 Task: Create a sub task System Test and UAT for the task  Integrate a new third-party shipping system for an e-commerce website in the project AgileMastery , assign it to team member softage.1@softage.net and update the status of the sub task to  At Risk , set the priority of the sub task to Medium
Action: Mouse moved to (66, 346)
Screenshot: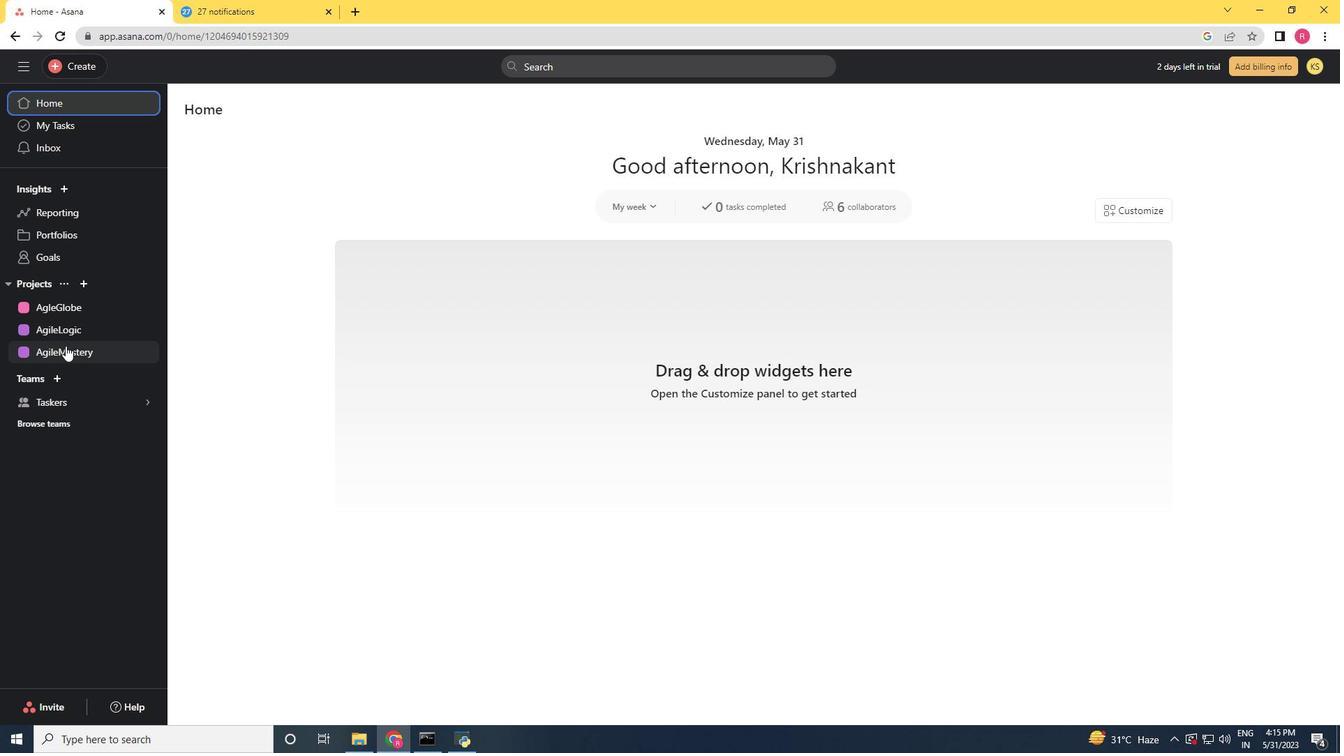
Action: Mouse pressed left at (66, 346)
Screenshot: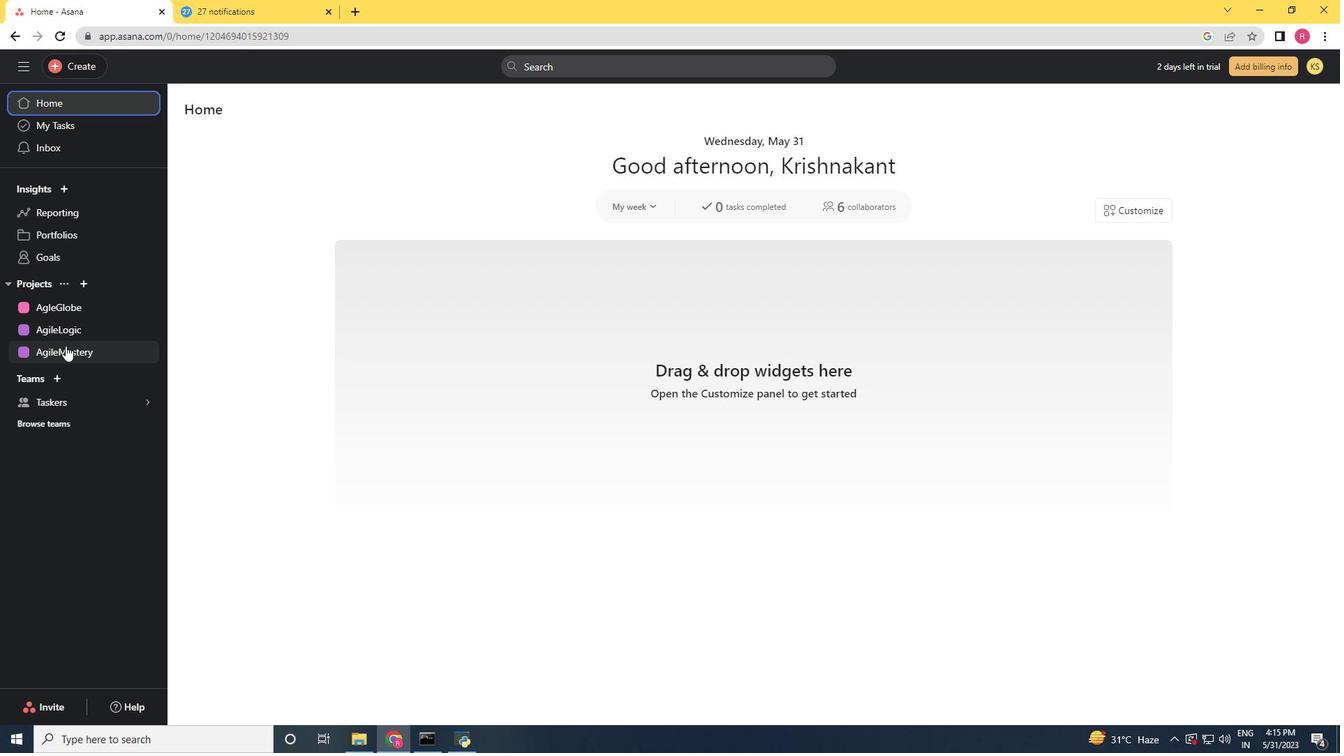
Action: Mouse moved to (629, 302)
Screenshot: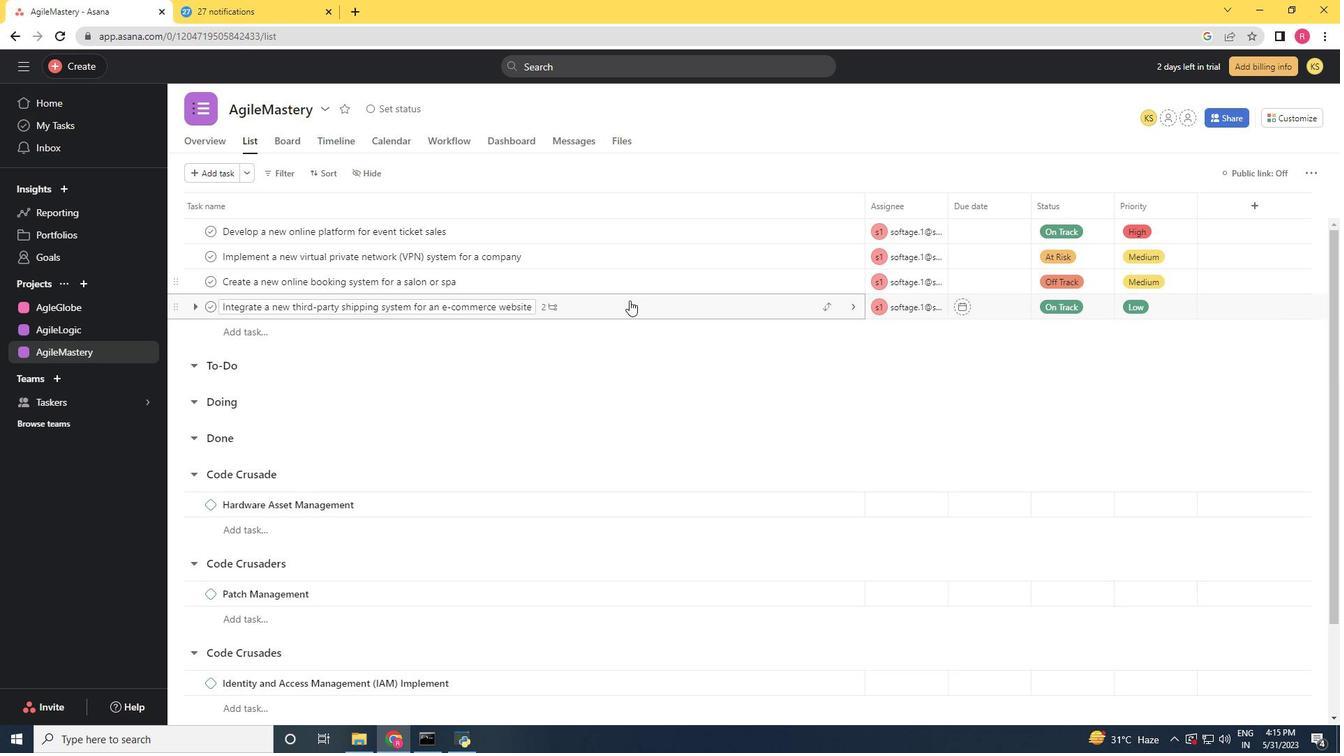 
Action: Mouse pressed left at (629, 302)
Screenshot: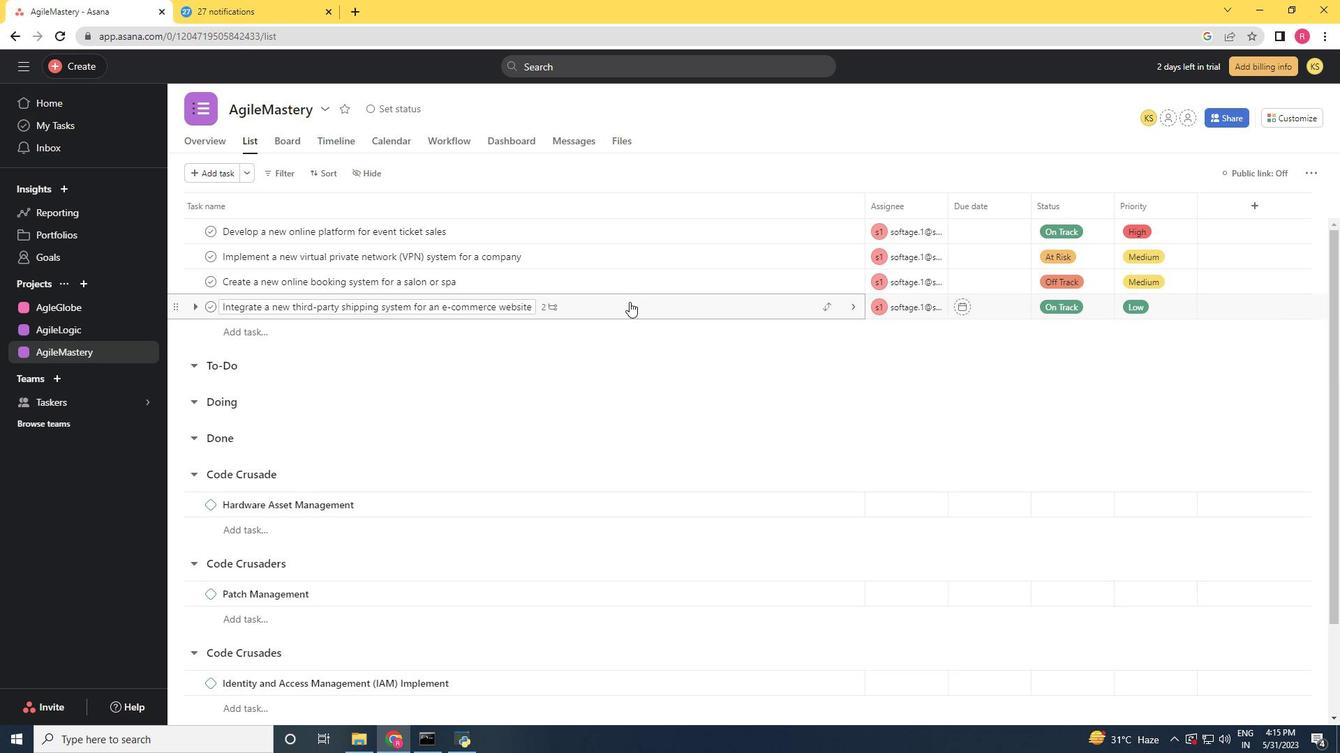 
Action: Mouse moved to (1015, 411)
Screenshot: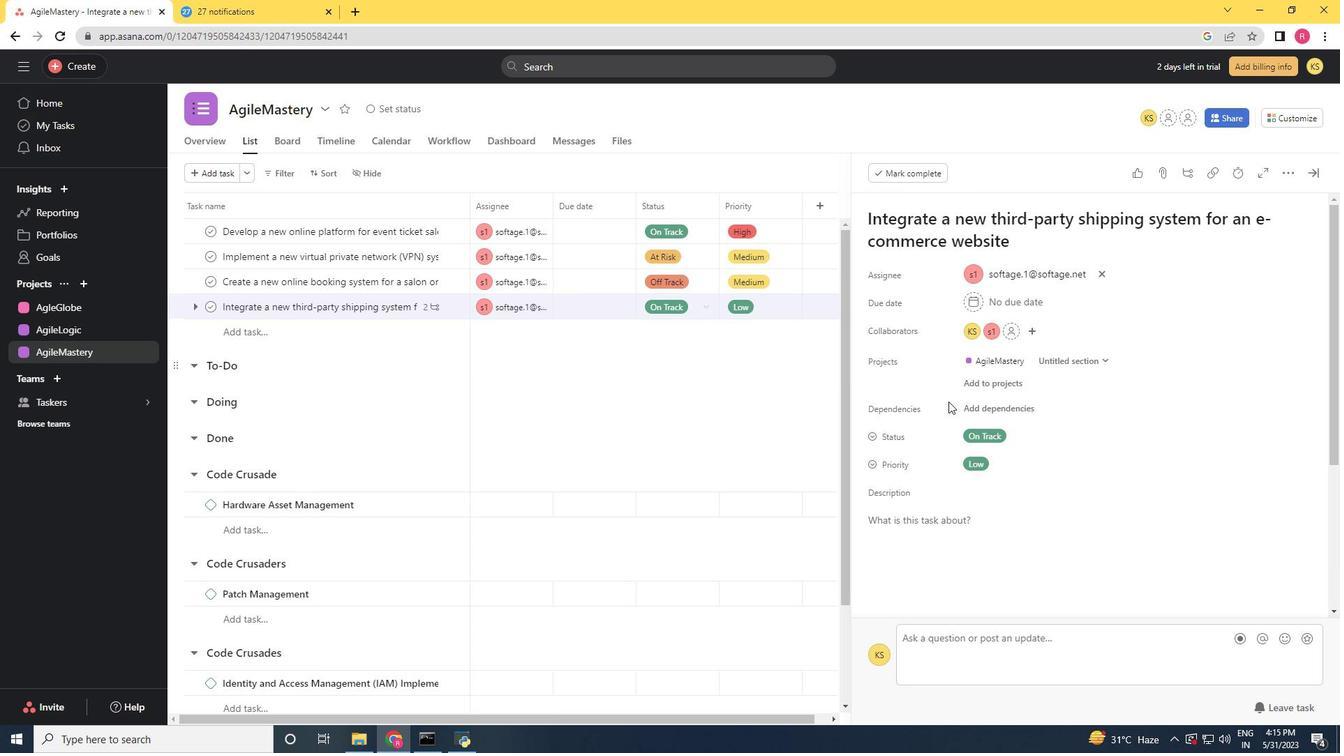 
Action: Mouse scrolled (1015, 411) with delta (0, 0)
Screenshot: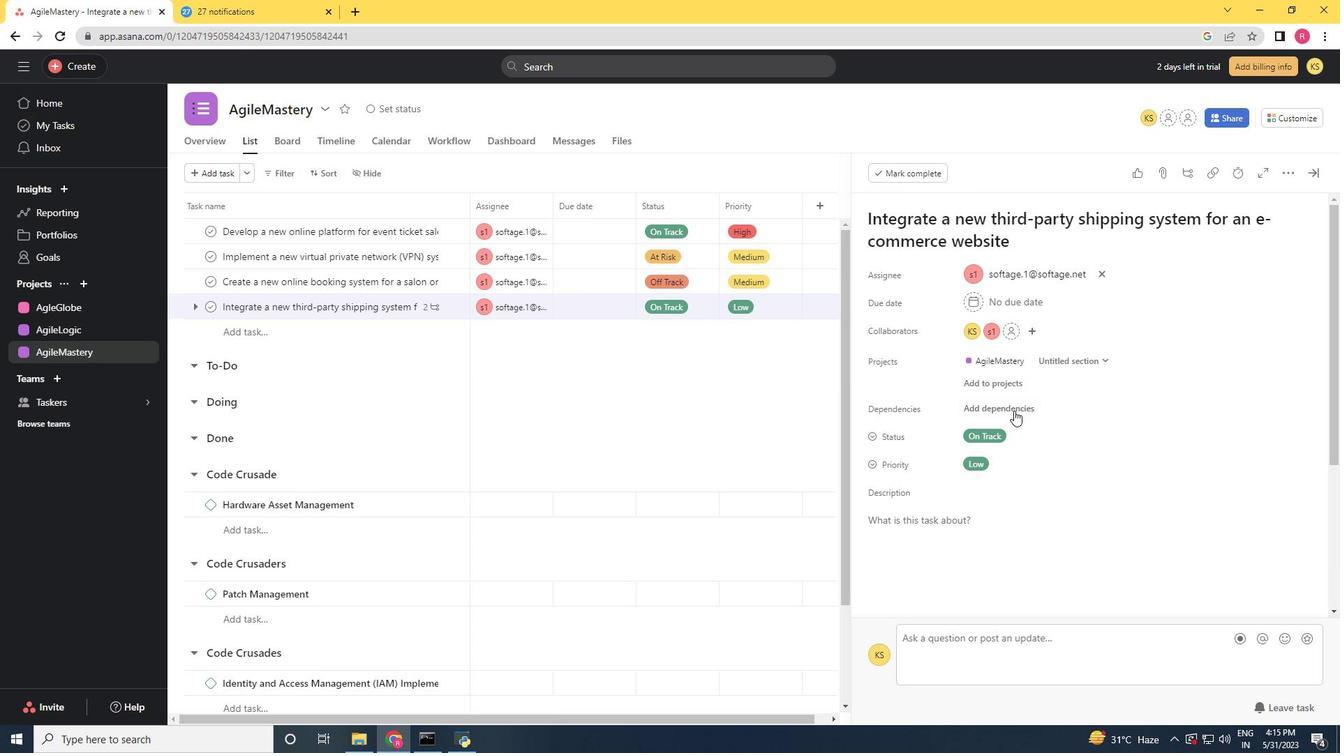 
Action: Mouse moved to (1015, 411)
Screenshot: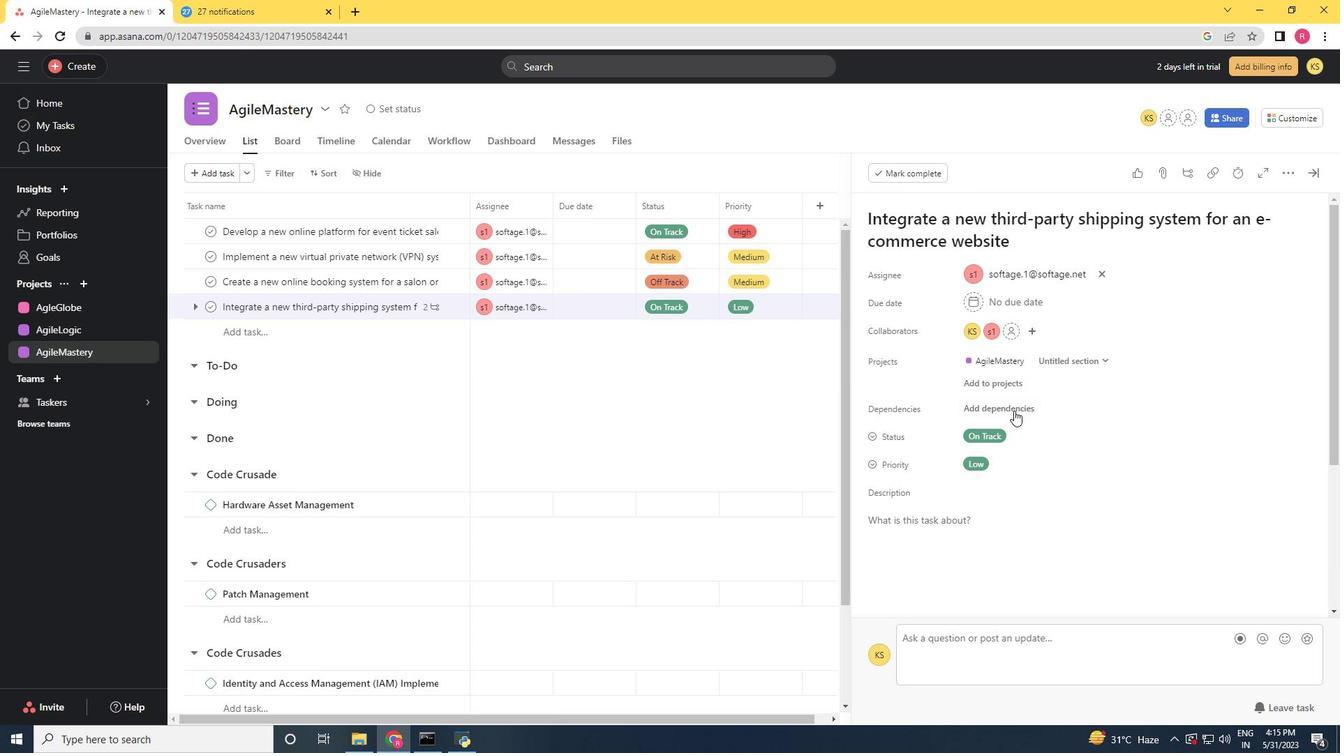 
Action: Mouse scrolled (1015, 411) with delta (0, 0)
Screenshot: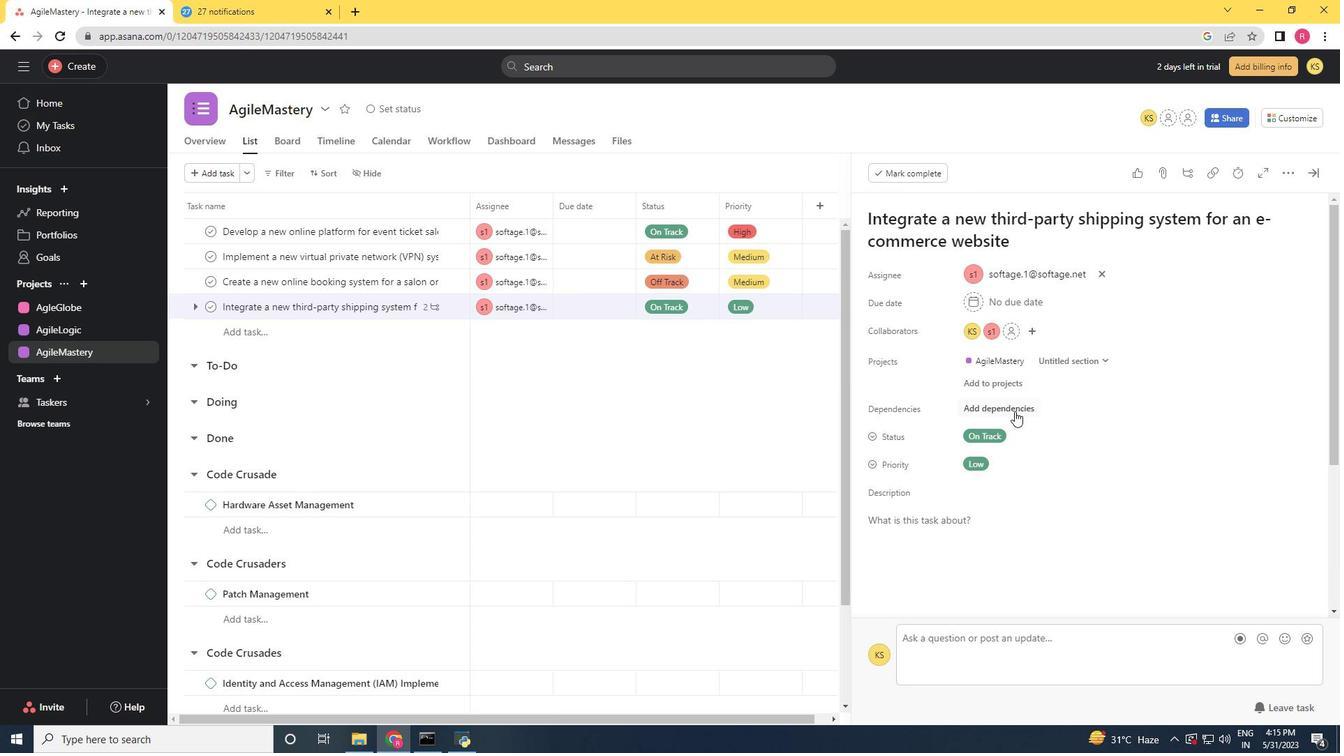 
Action: Mouse scrolled (1015, 411) with delta (0, 0)
Screenshot: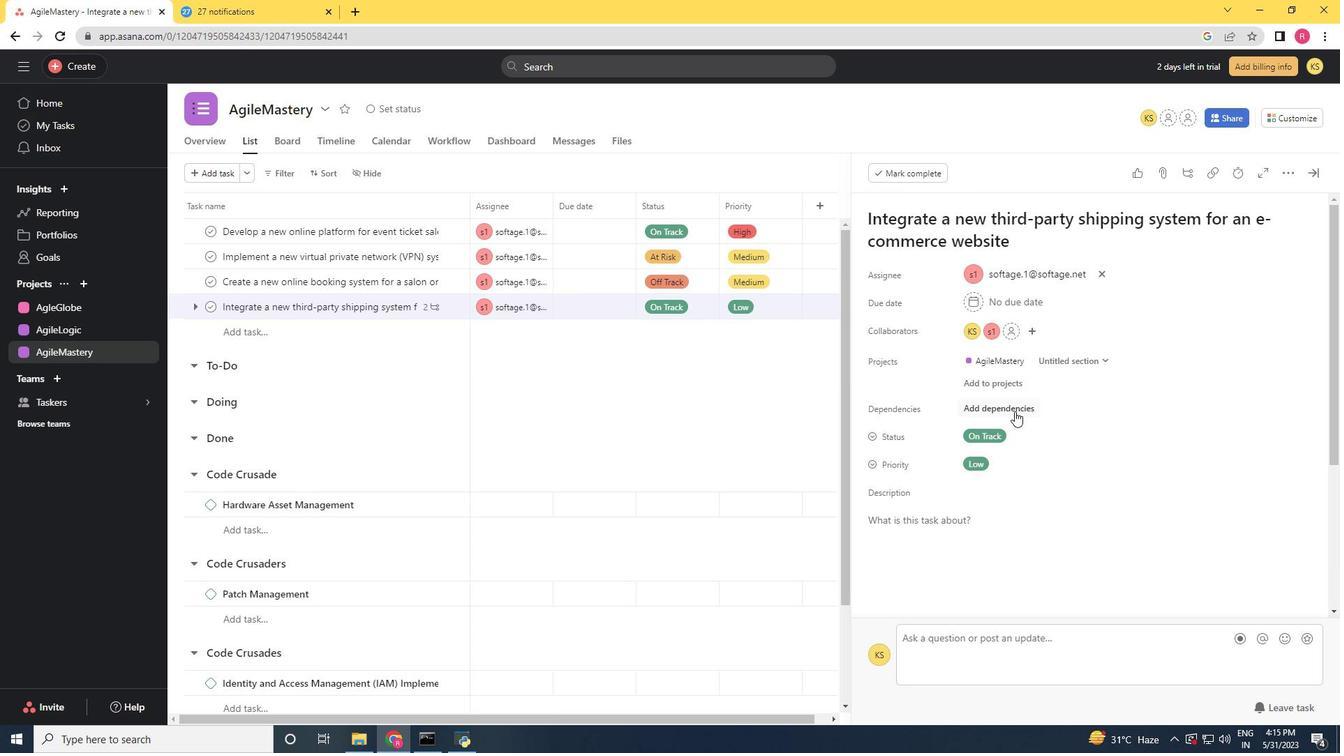 
Action: Mouse scrolled (1015, 411) with delta (0, 0)
Screenshot: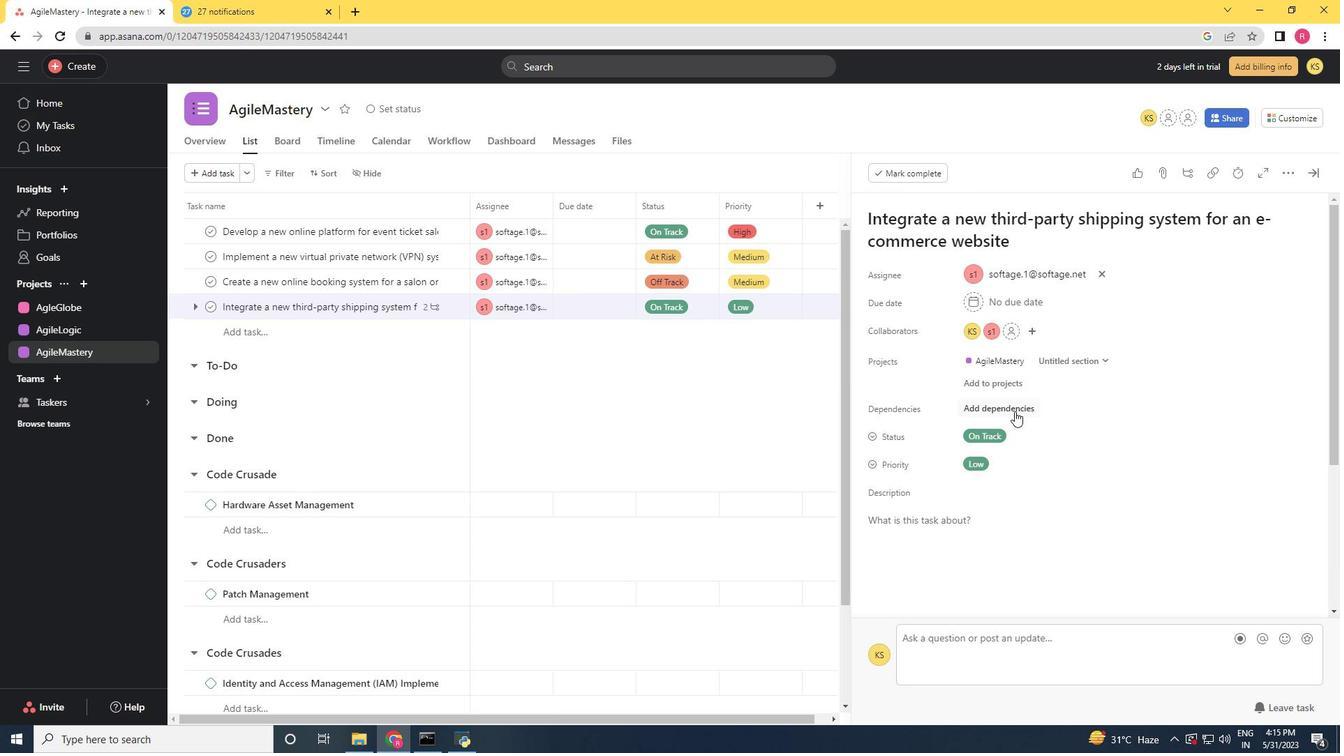 
Action: Mouse scrolled (1015, 411) with delta (0, 0)
Screenshot: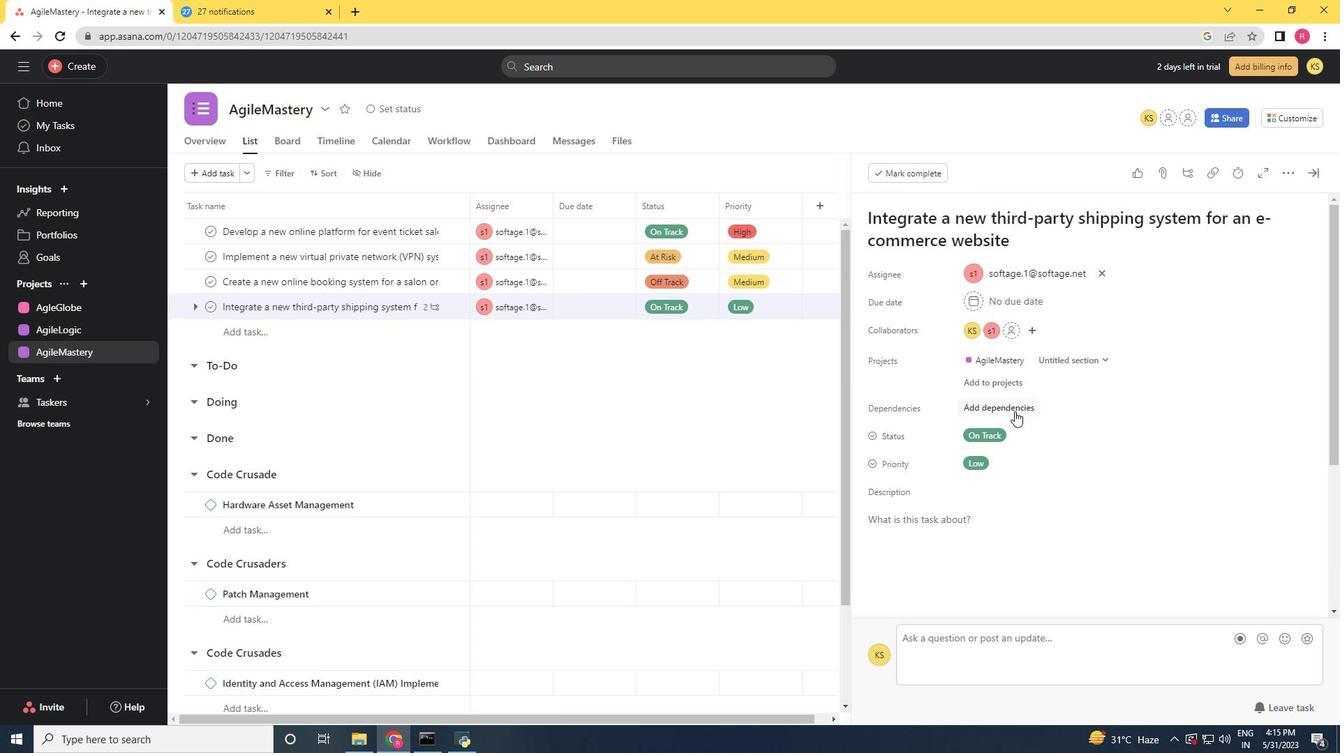 
Action: Mouse moved to (1013, 417)
Screenshot: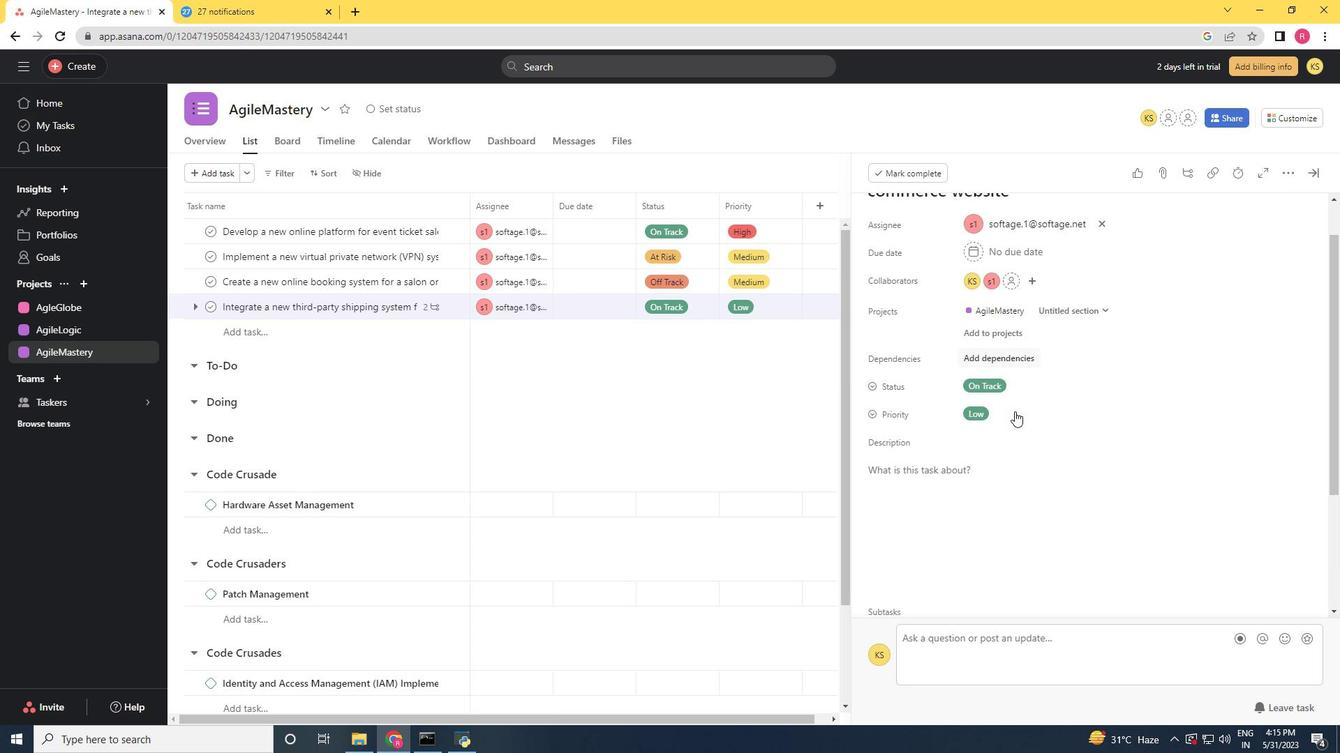 
Action: Mouse scrolled (1013, 414) with delta (0, 0)
Screenshot: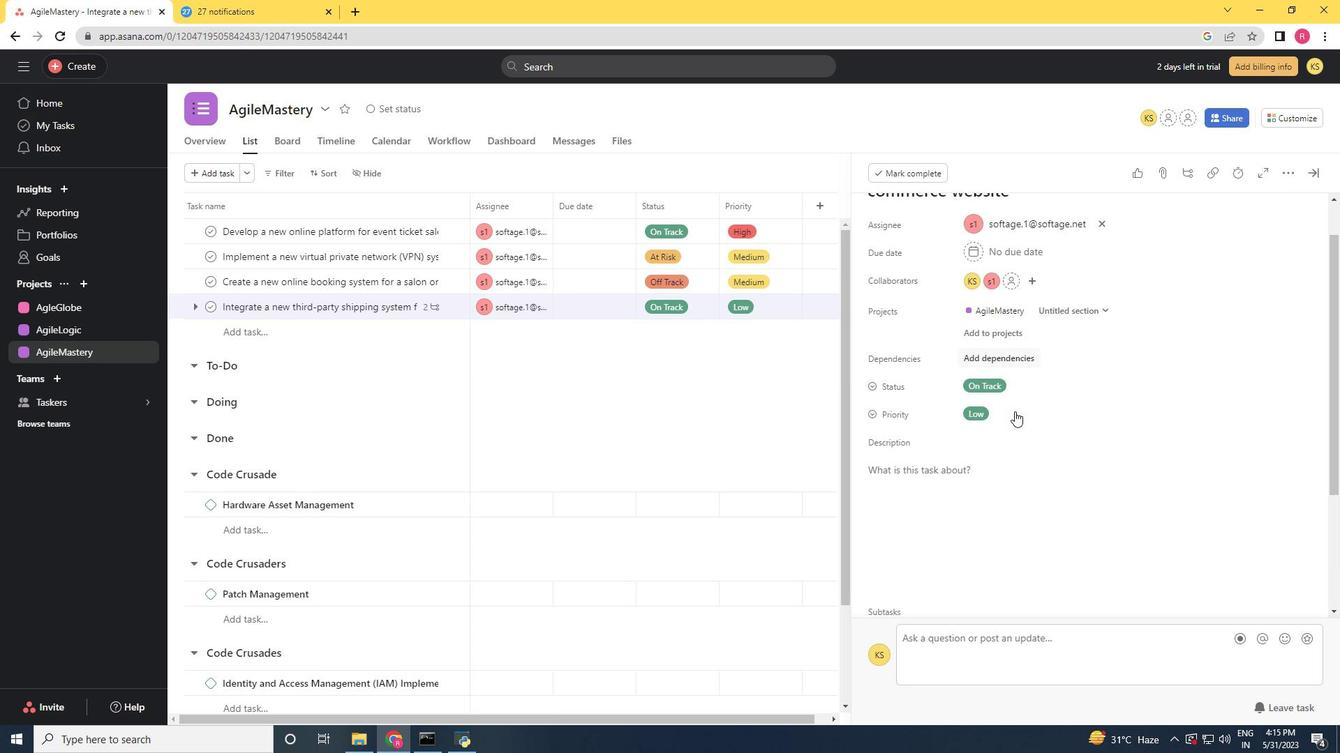
Action: Mouse moved to (918, 504)
Screenshot: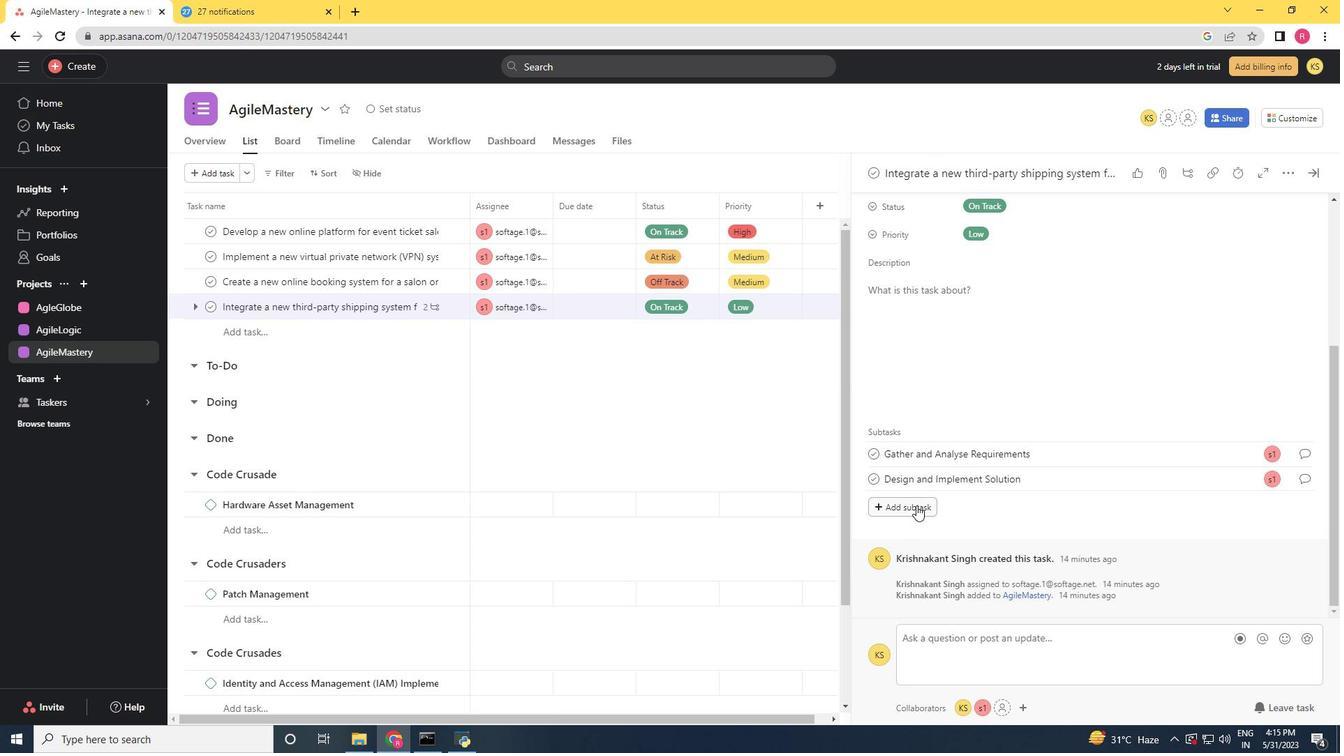 
Action: Mouse pressed left at (918, 504)
Screenshot: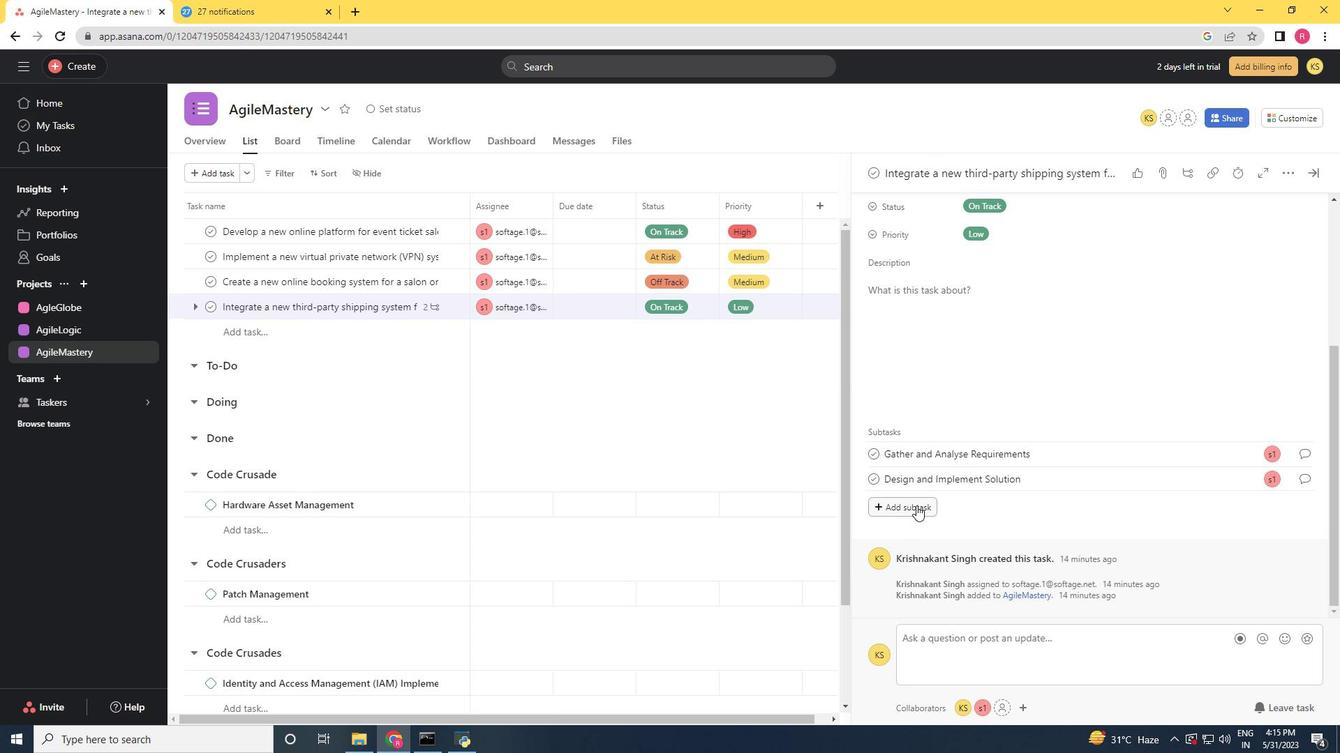 
Action: Mouse moved to (919, 503)
Screenshot: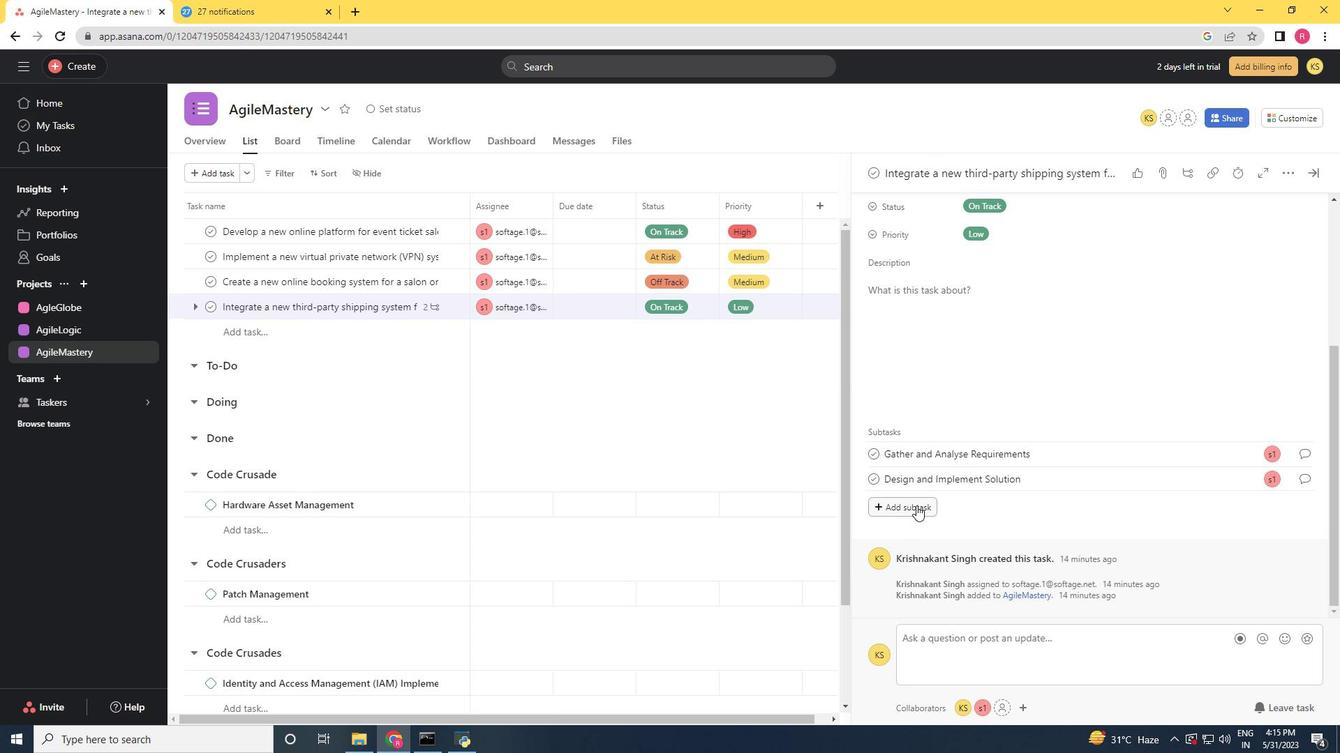 
Action: Key pressed <Key.shift>System<Key.space><Key.shift>Test<Key.space>and<Key.space><Key.shift><Key.shift>UAT
Screenshot: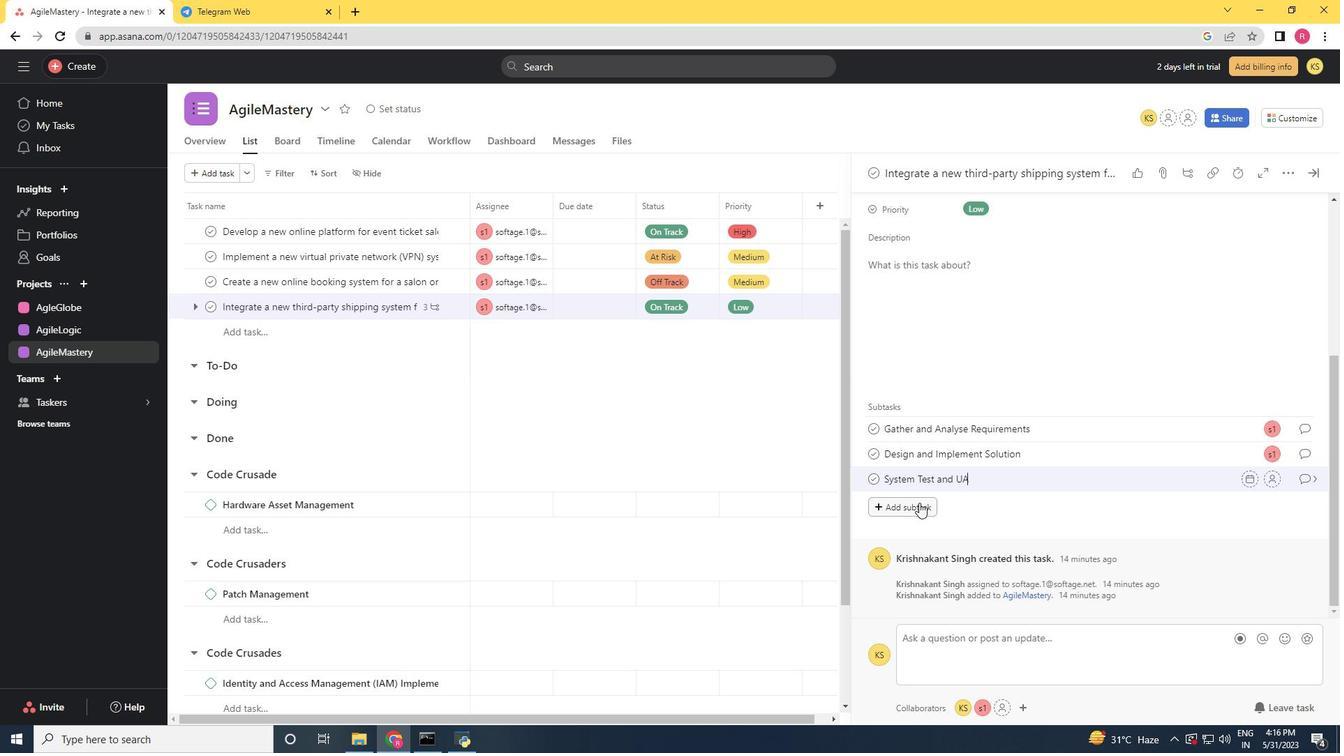 
Action: Mouse moved to (1276, 480)
Screenshot: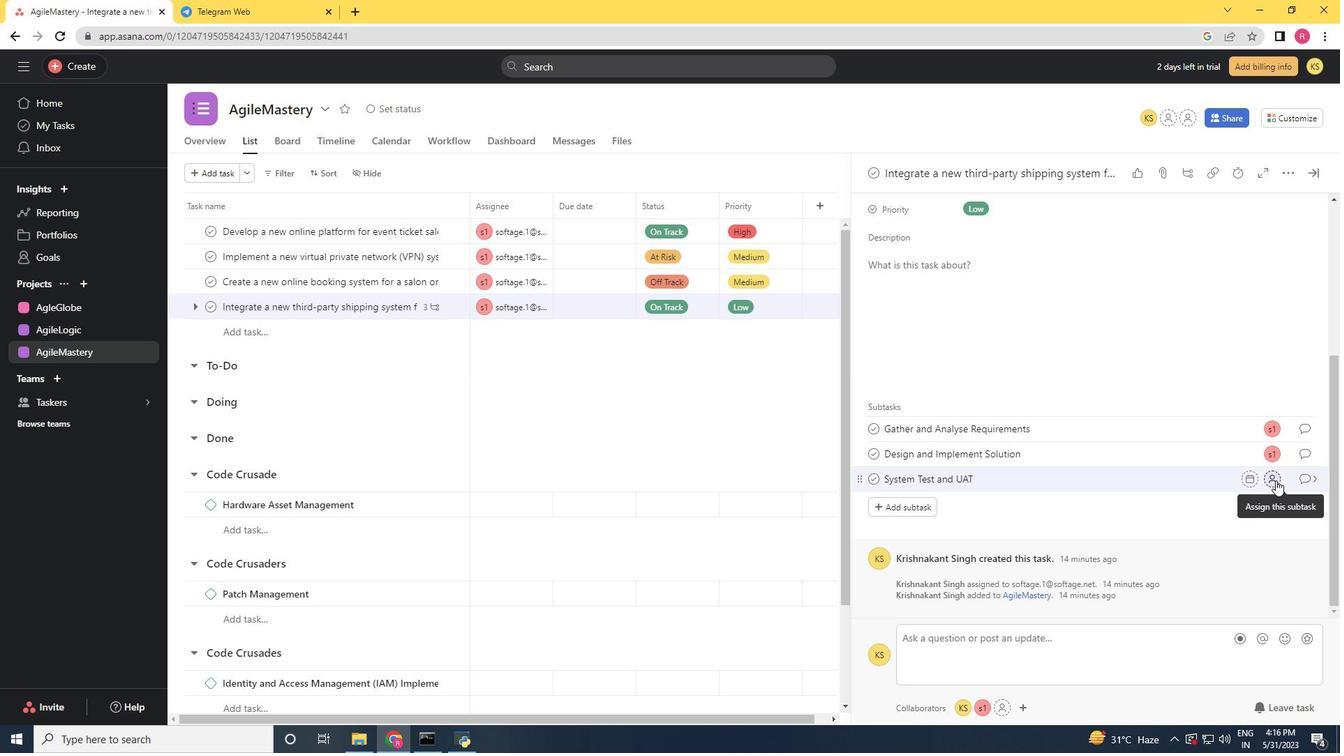 
Action: Mouse pressed left at (1276, 480)
Screenshot: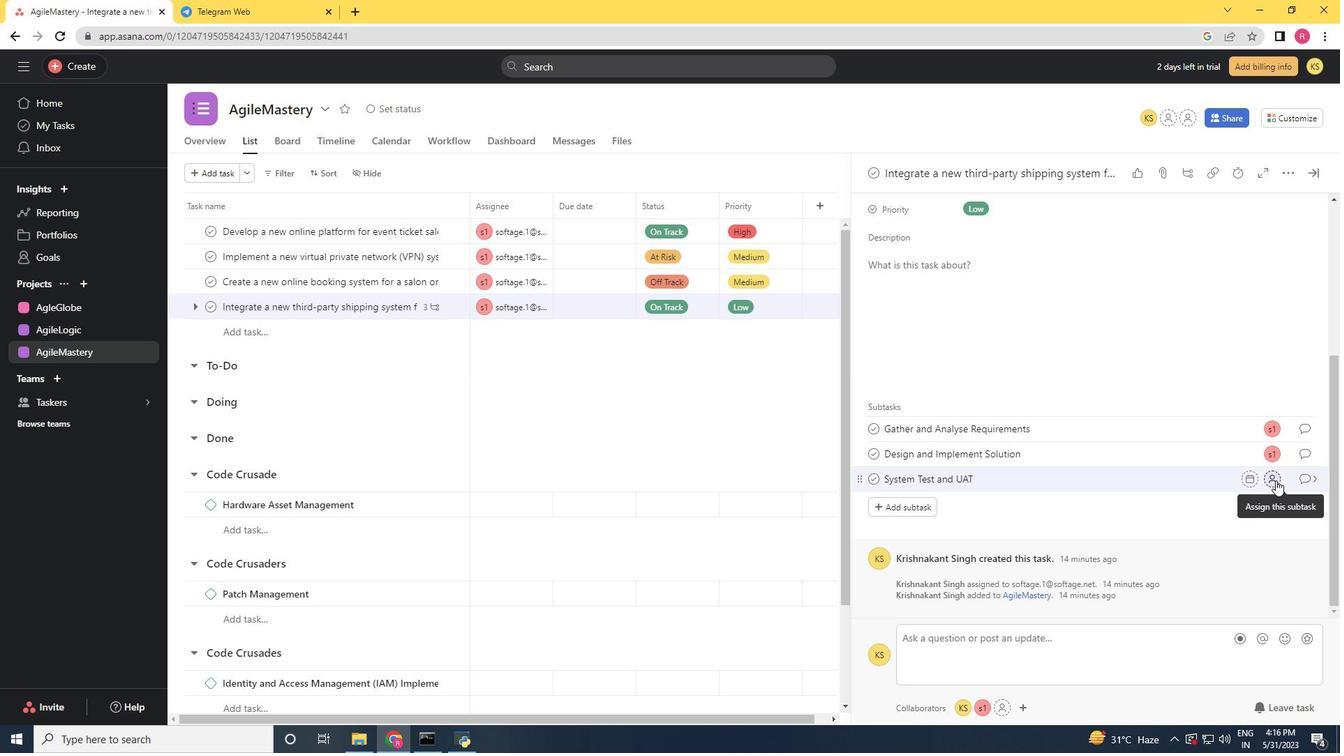 
Action: Mouse moved to (1279, 479)
Screenshot: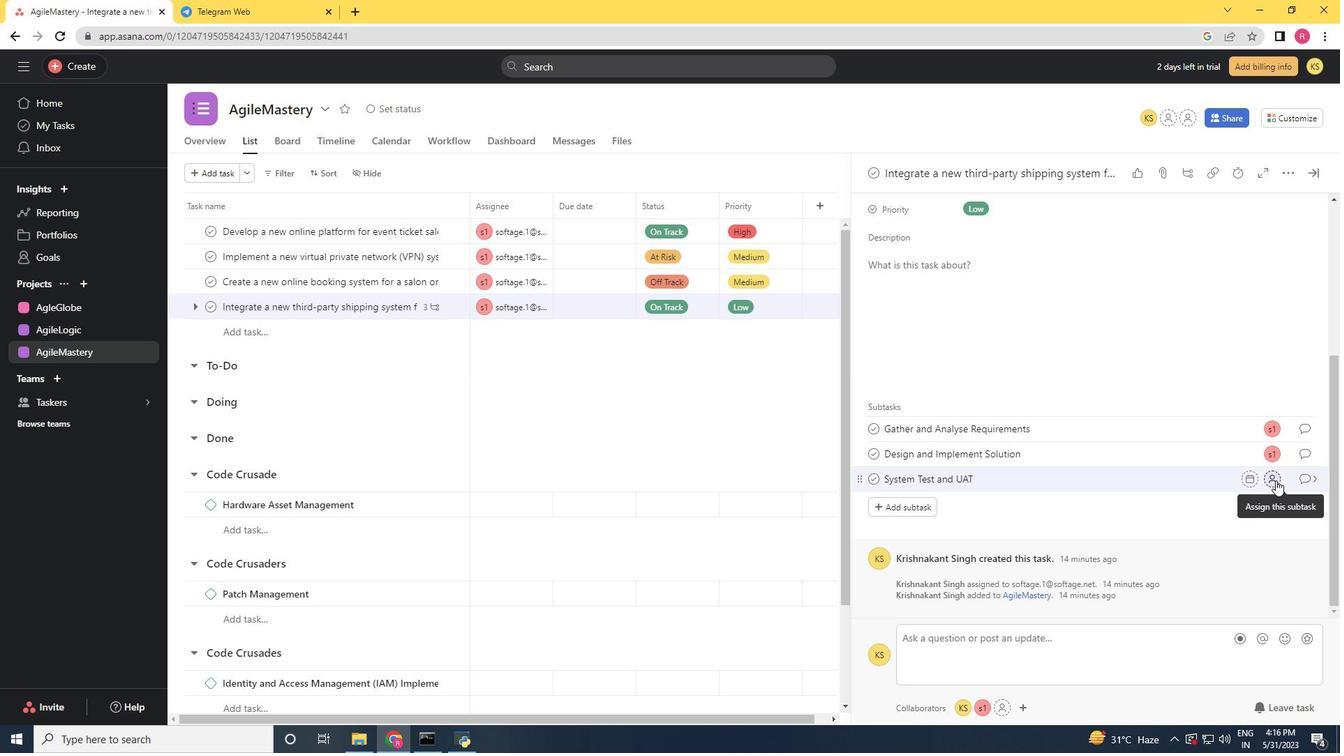 
Action: Key pressed softage.1<Key.shift>@softage.net
Screenshot: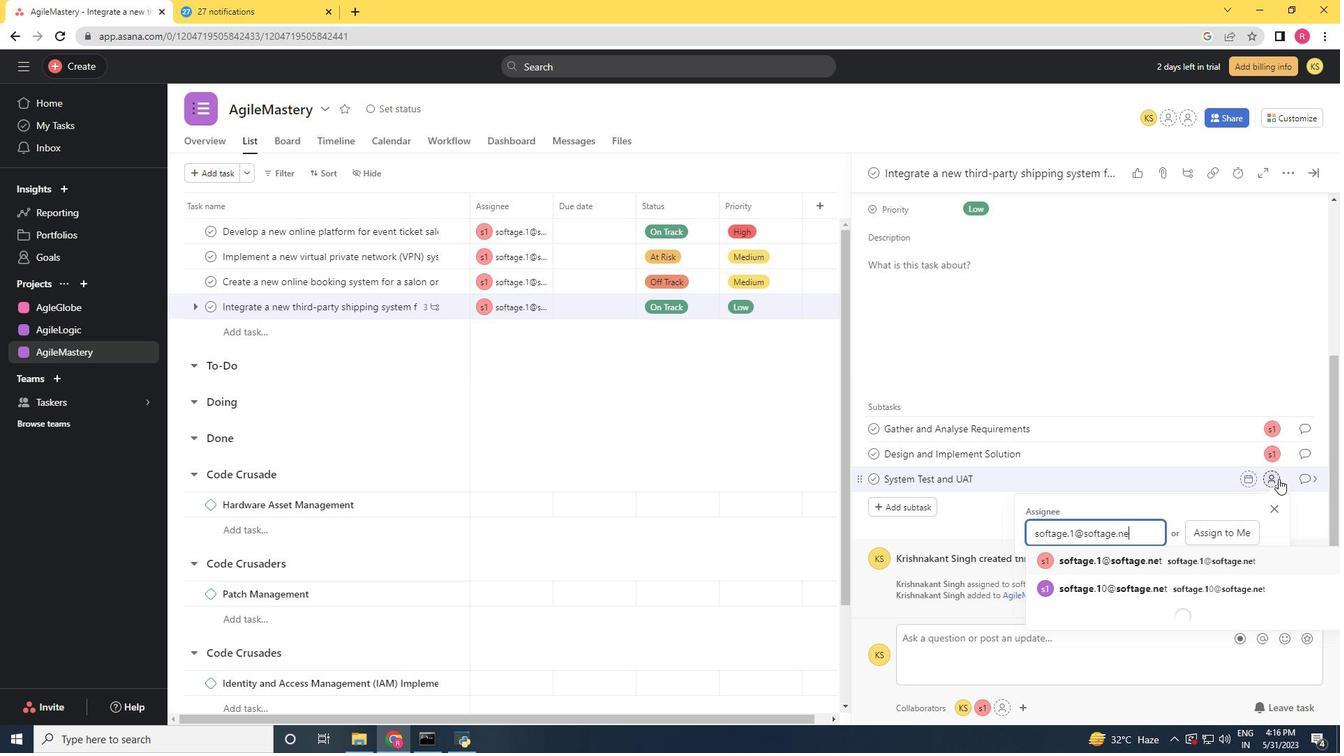 
Action: Mouse moved to (1175, 559)
Screenshot: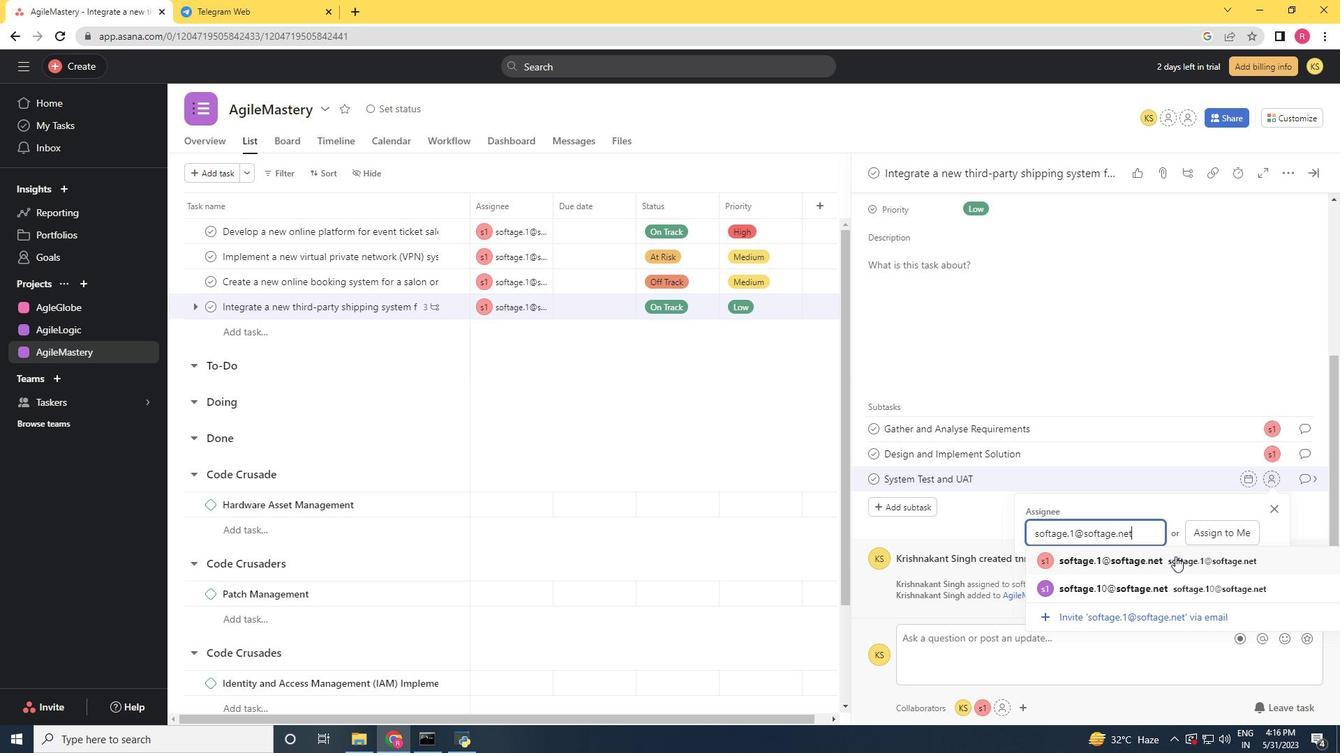 
Action: Mouse pressed left at (1175, 559)
Screenshot: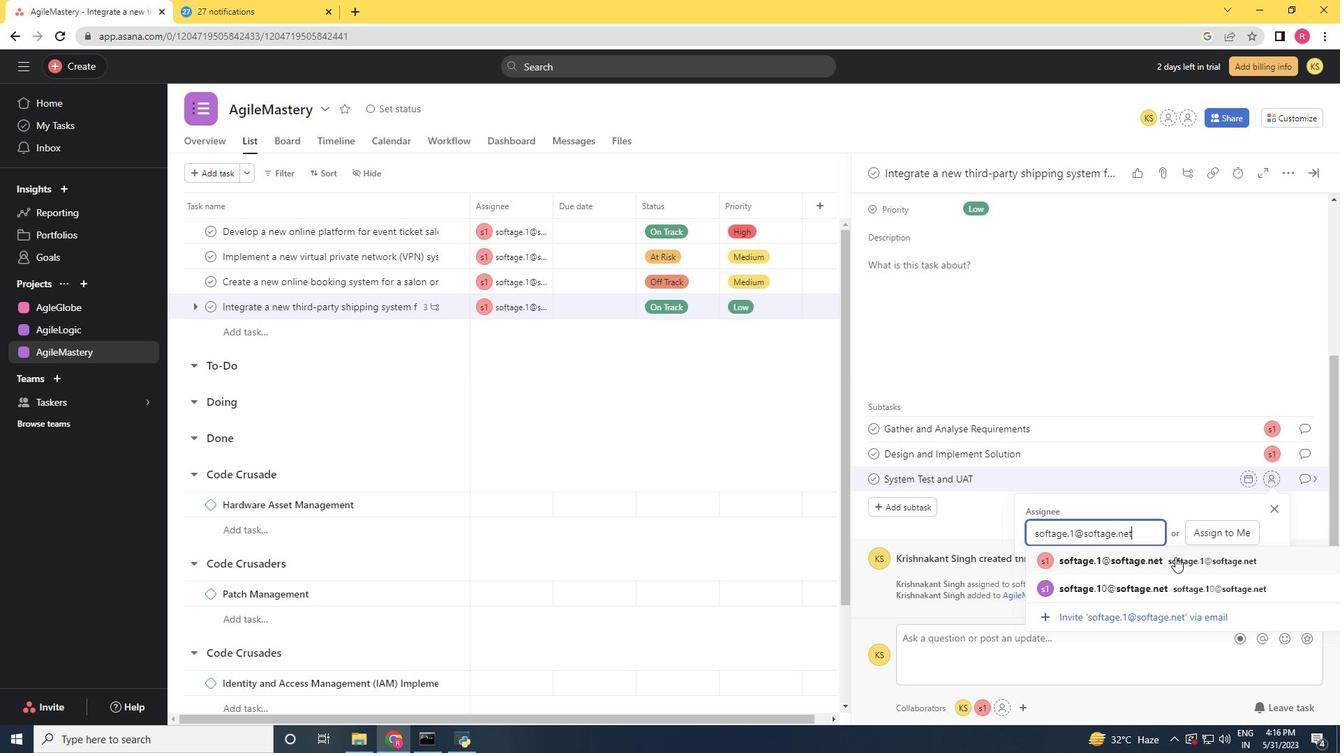 
Action: Mouse moved to (1304, 478)
Screenshot: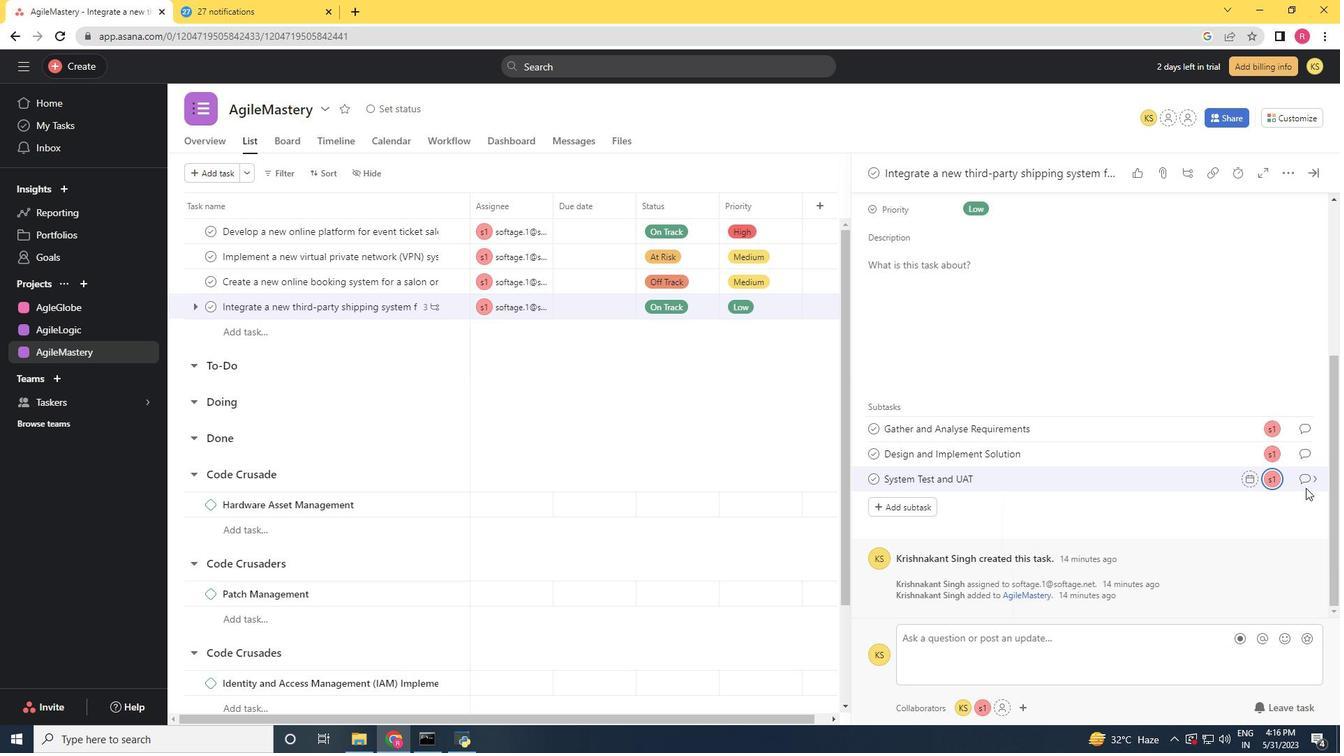
Action: Mouse pressed left at (1304, 478)
Screenshot: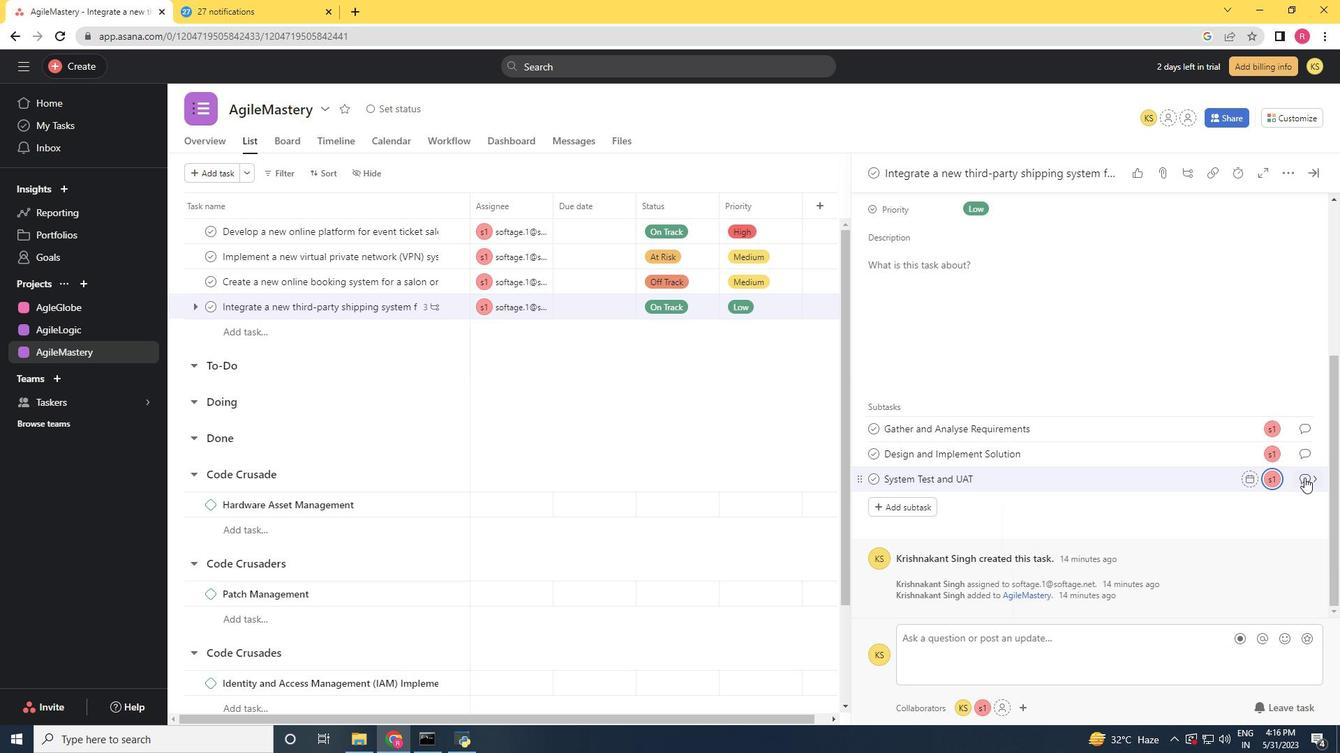 
Action: Mouse moved to (917, 405)
Screenshot: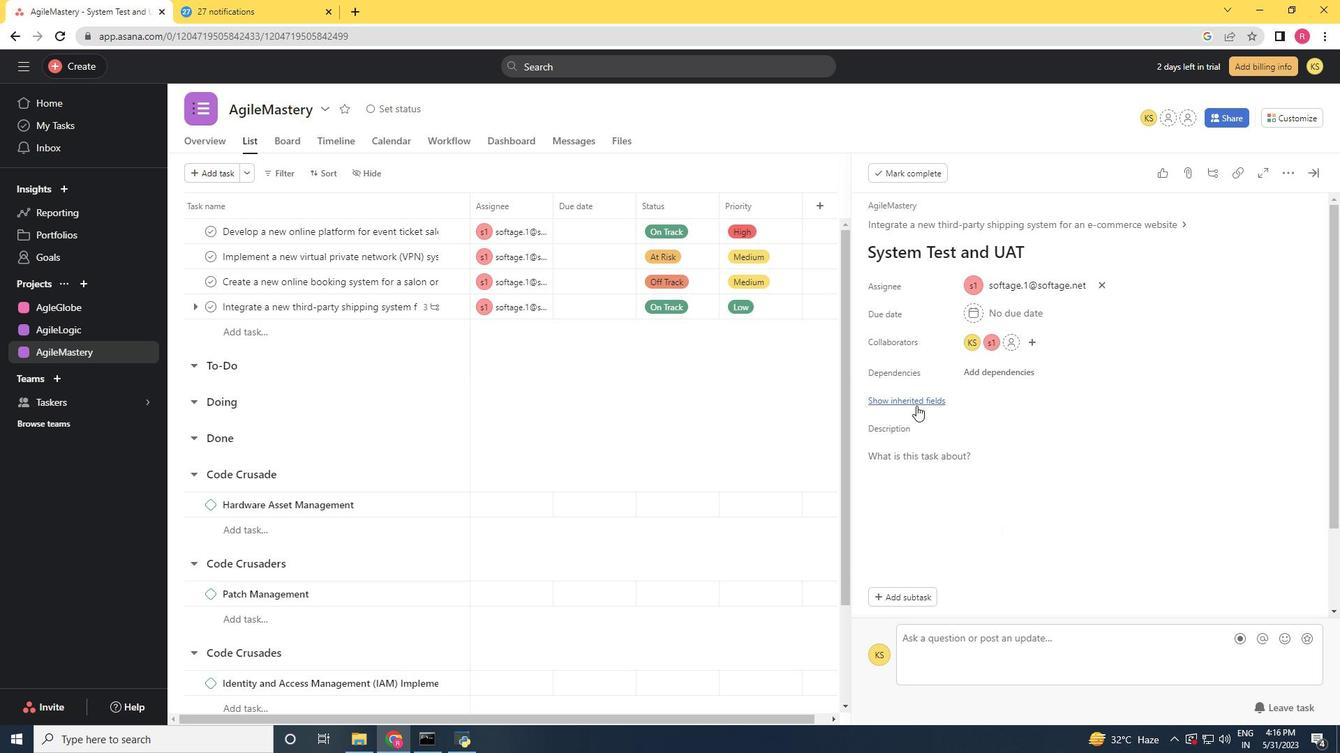 
Action: Mouse pressed left at (917, 405)
Screenshot: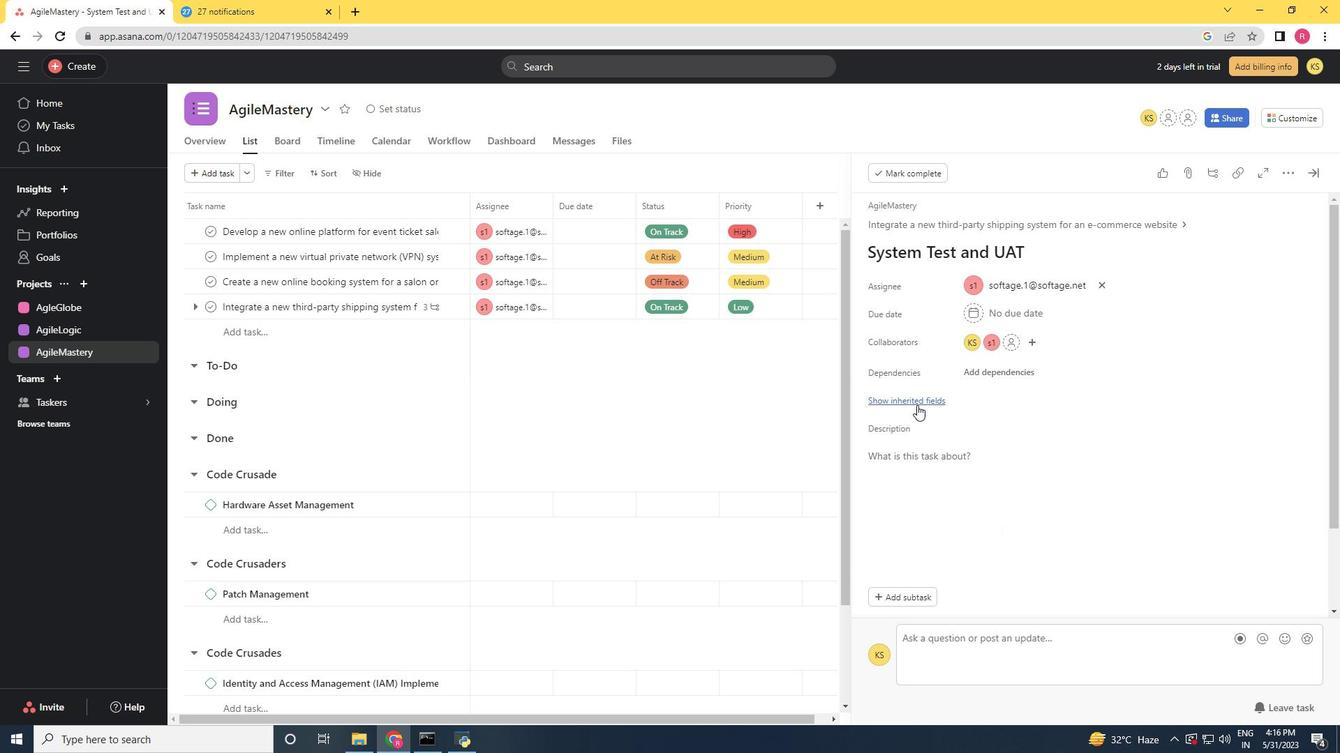 
Action: Mouse moved to (980, 421)
Screenshot: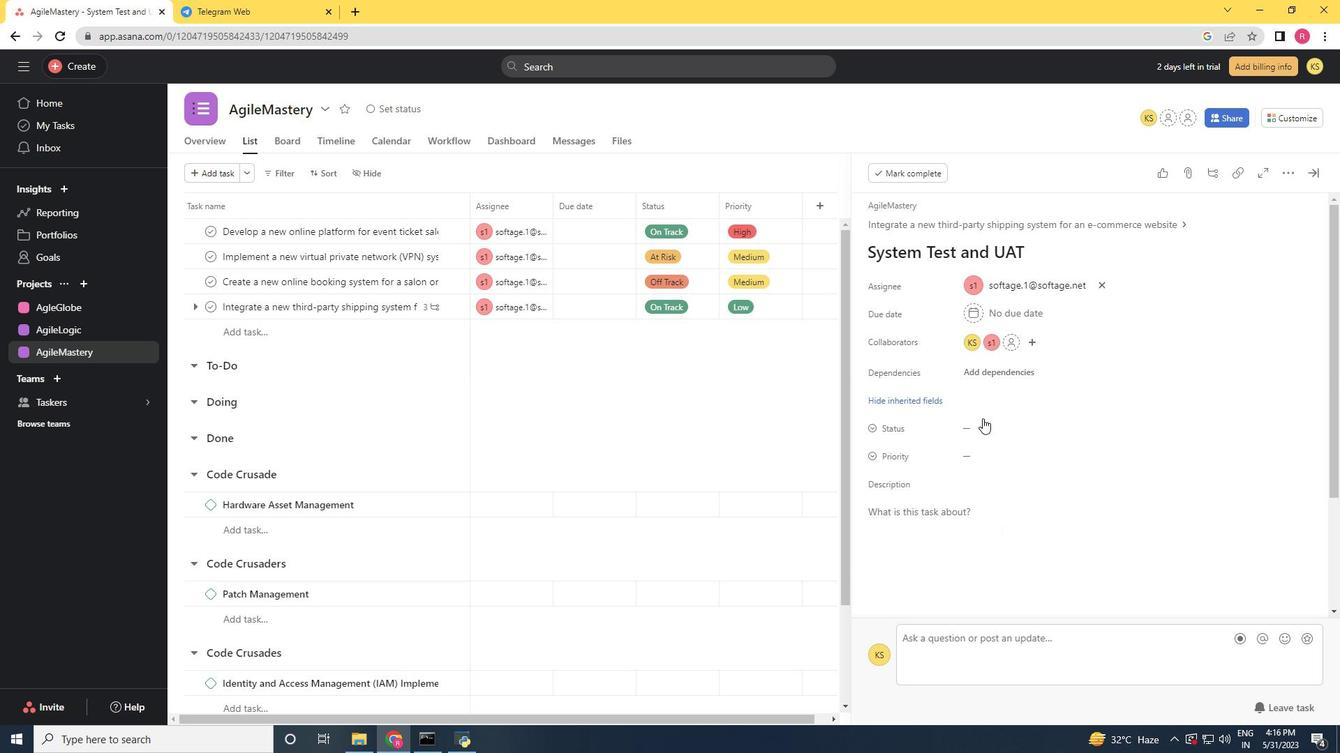 
Action: Mouse pressed left at (980, 421)
Screenshot: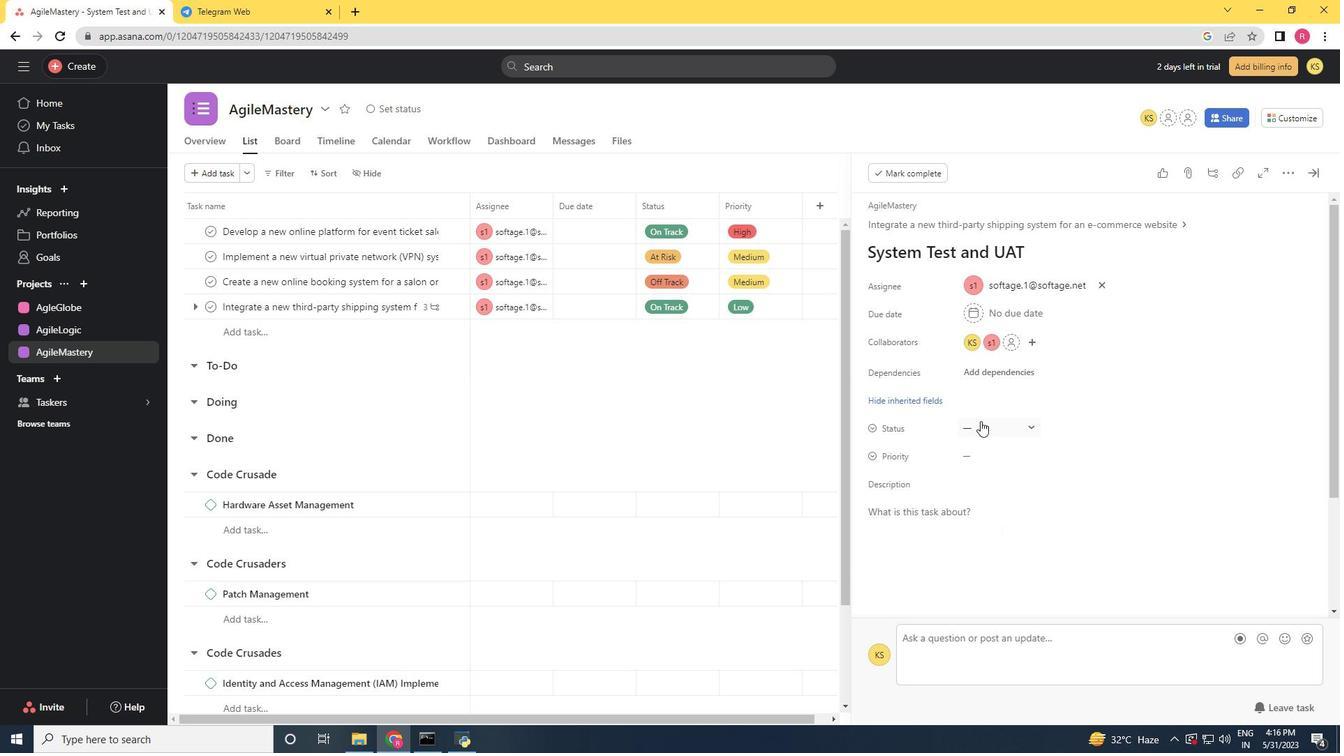 
Action: Mouse moved to (1014, 518)
Screenshot: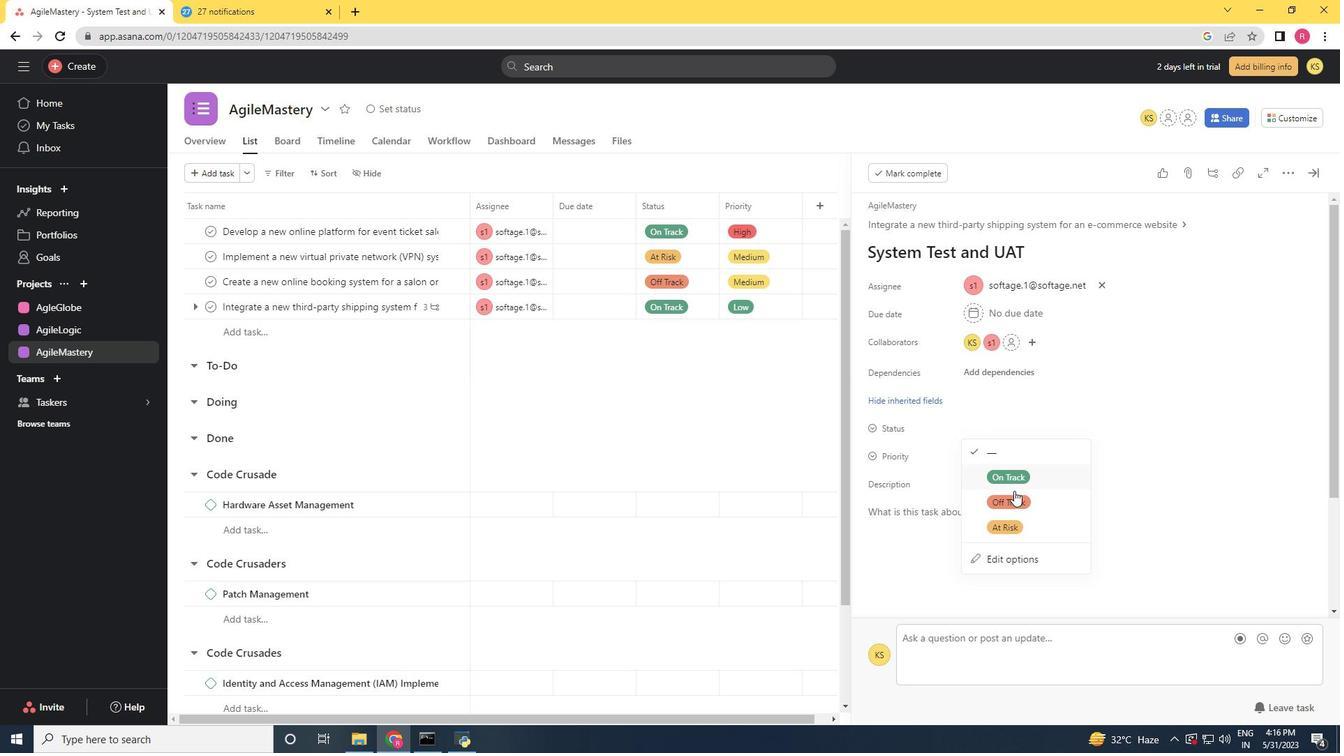 
Action: Mouse pressed left at (1014, 518)
Screenshot: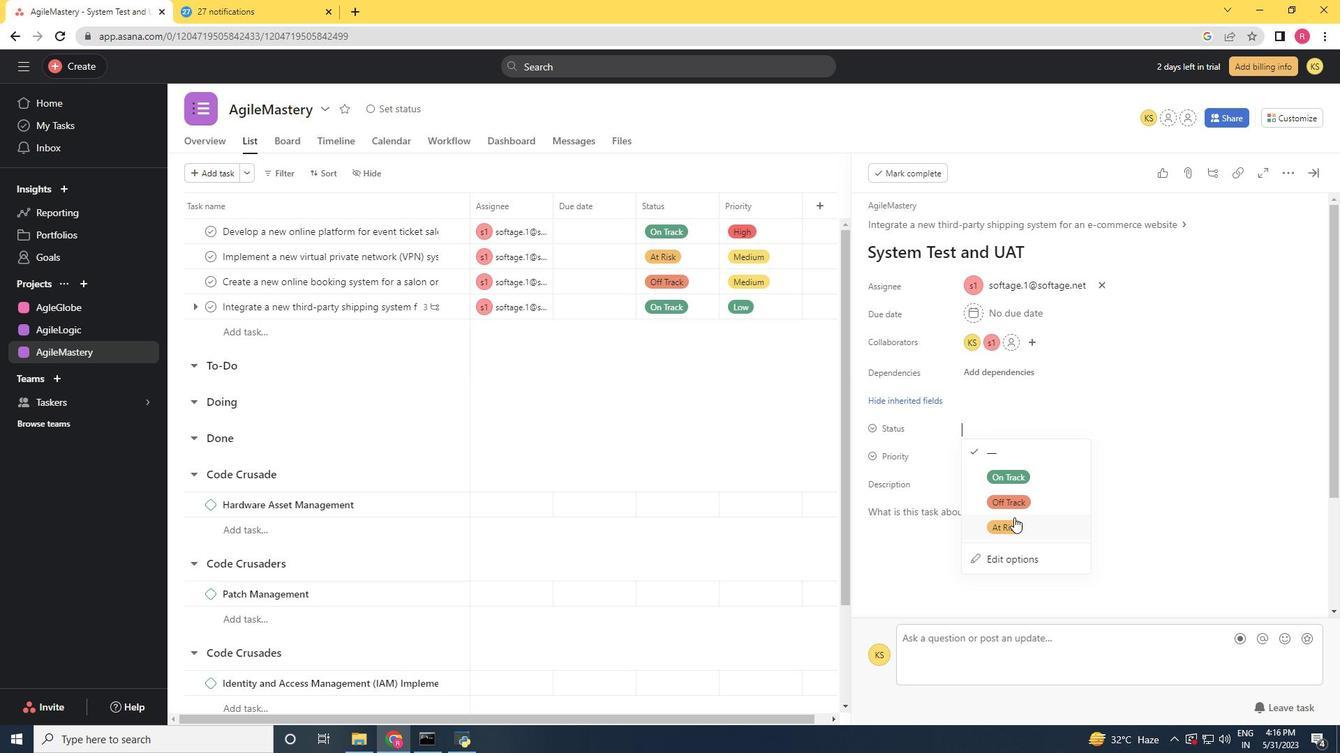 
Action: Mouse moved to (973, 462)
Screenshot: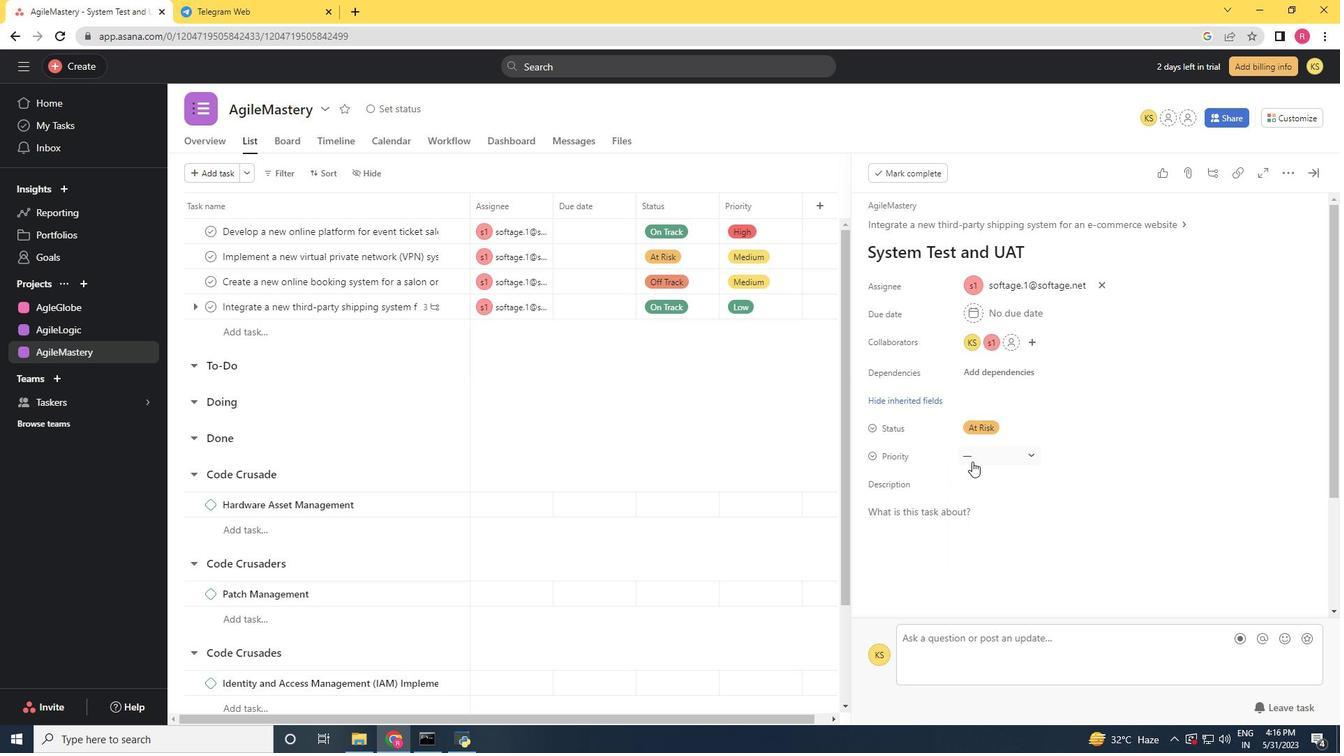 
Action: Mouse pressed left at (973, 462)
Screenshot: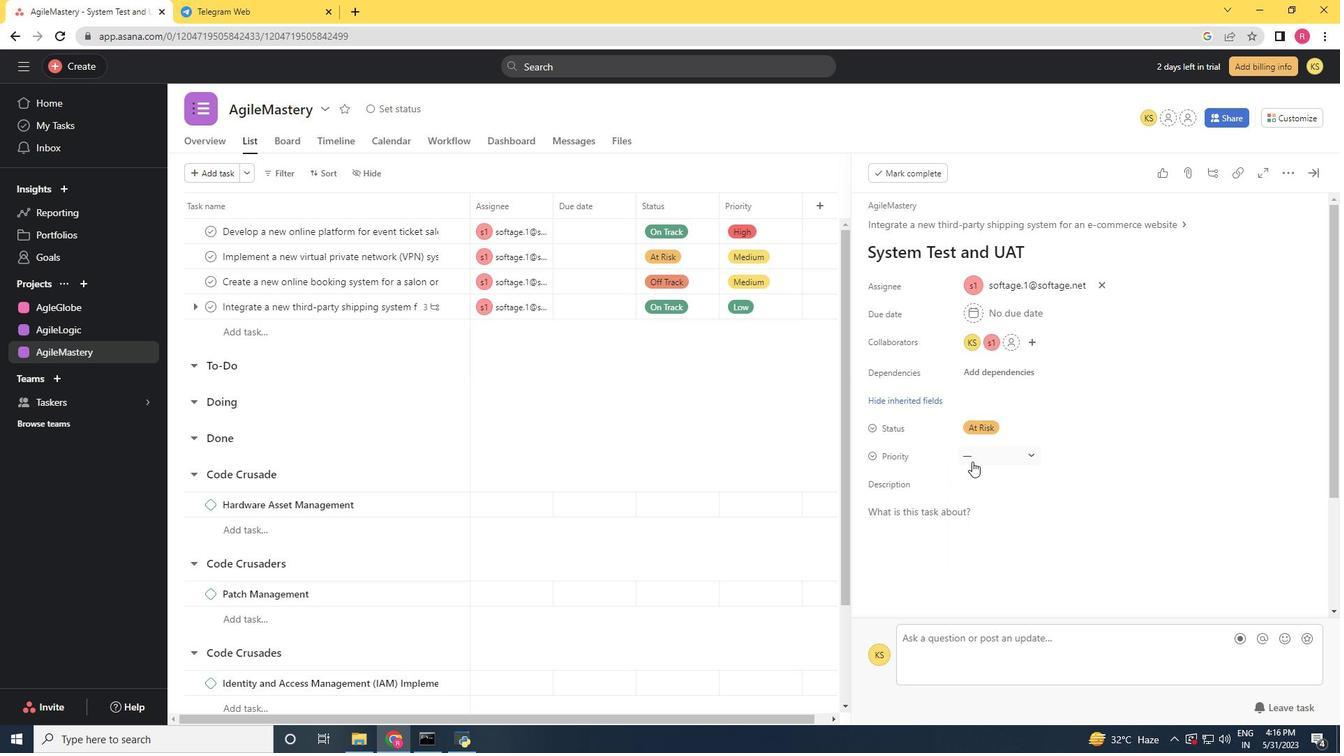 
Action: Mouse moved to (1004, 528)
Screenshot: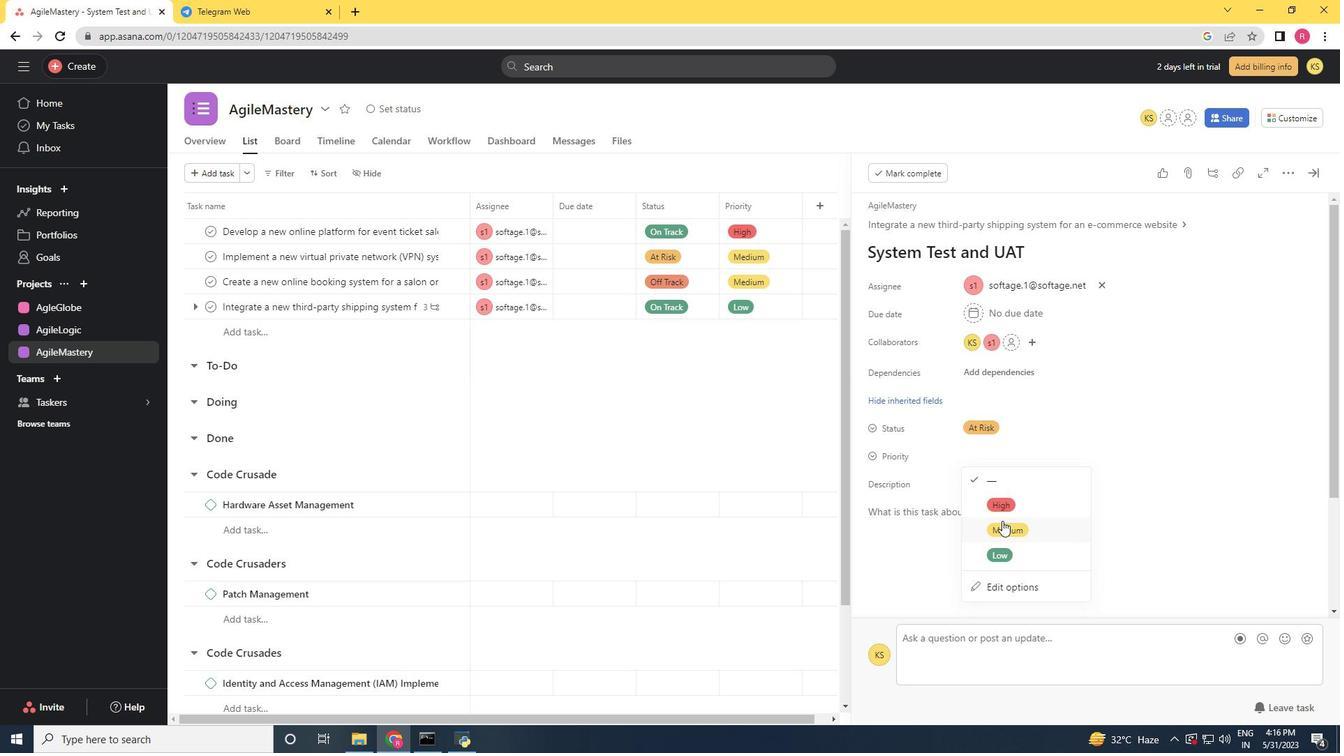 
Action: Mouse pressed left at (1004, 528)
Screenshot: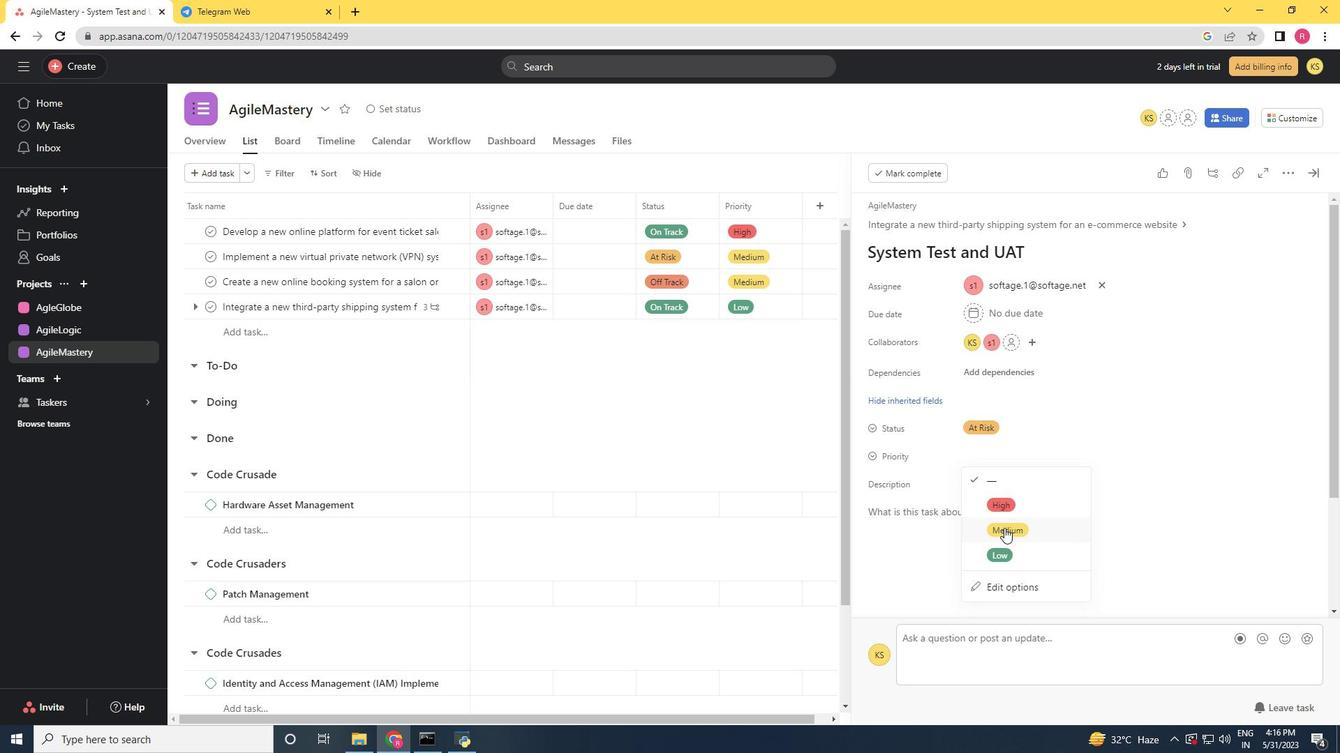 
Action: Mouse moved to (1218, 416)
Screenshot: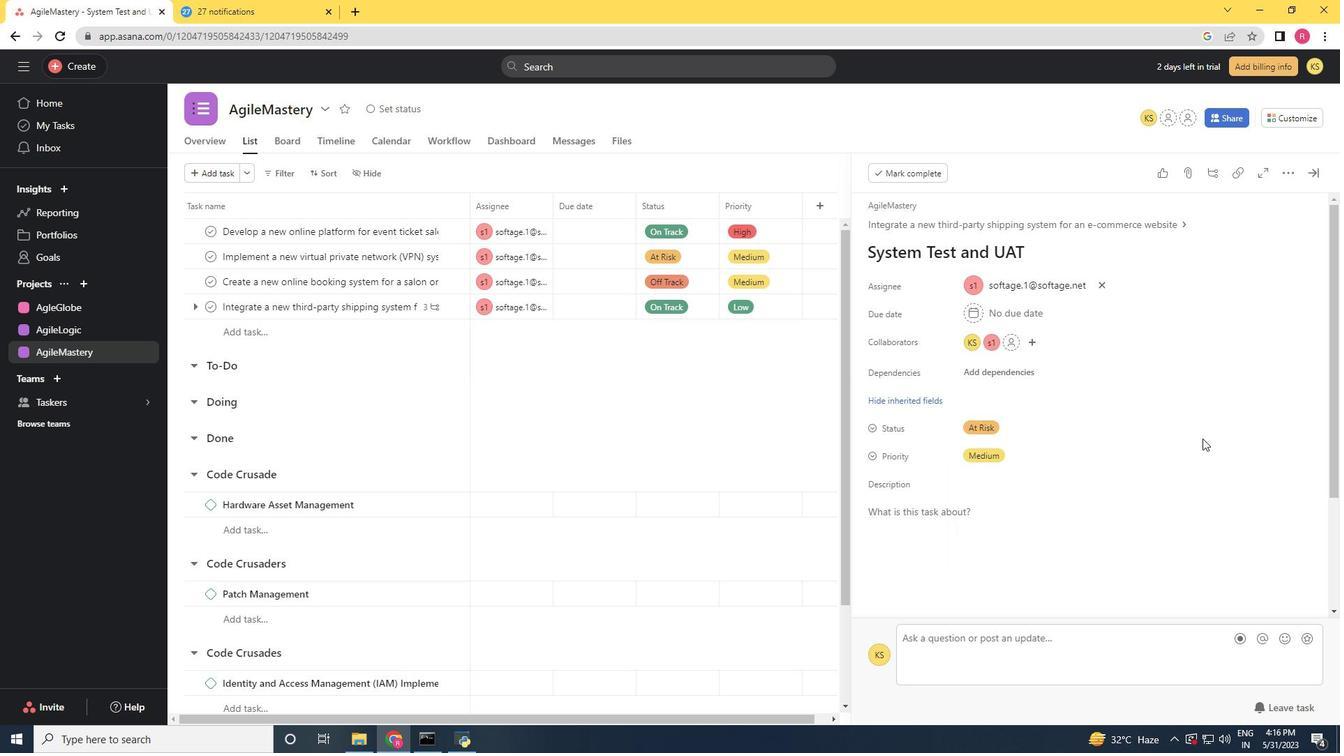 
